 Task: Find a place to stay in Tangjiazhuang, China from 1st to 5th August for 4 guests, with a price range of ₹13,000 to ₹20,000, an entire place, 2 bedrooms, 3 beds, 2 bathrooms, and free cancellation.
Action: Mouse moved to (400, 75)
Screenshot: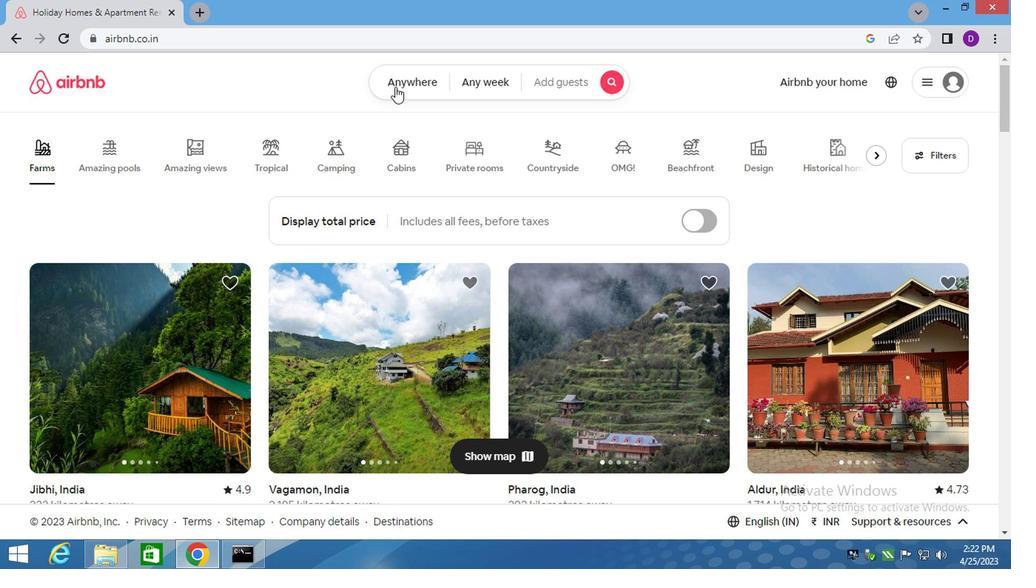
Action: Mouse pressed left at (400, 75)
Screenshot: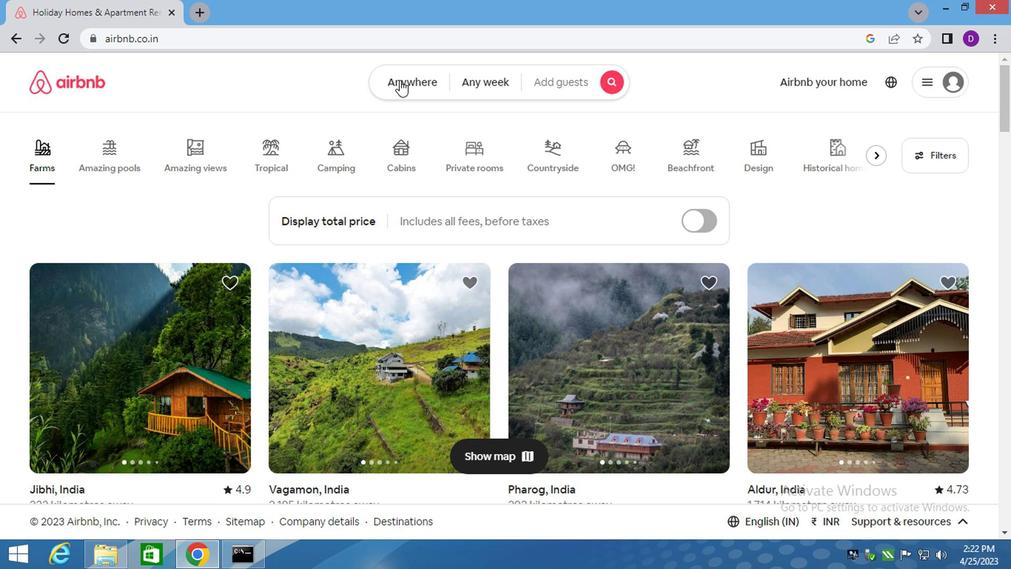 
Action: Mouse moved to (251, 144)
Screenshot: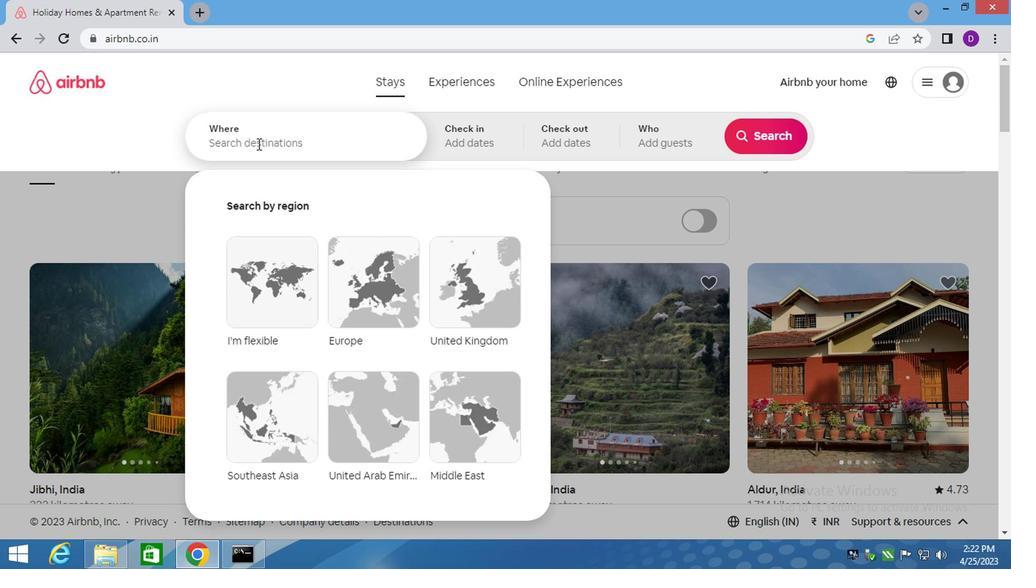 
Action: Mouse pressed left at (251, 144)
Screenshot: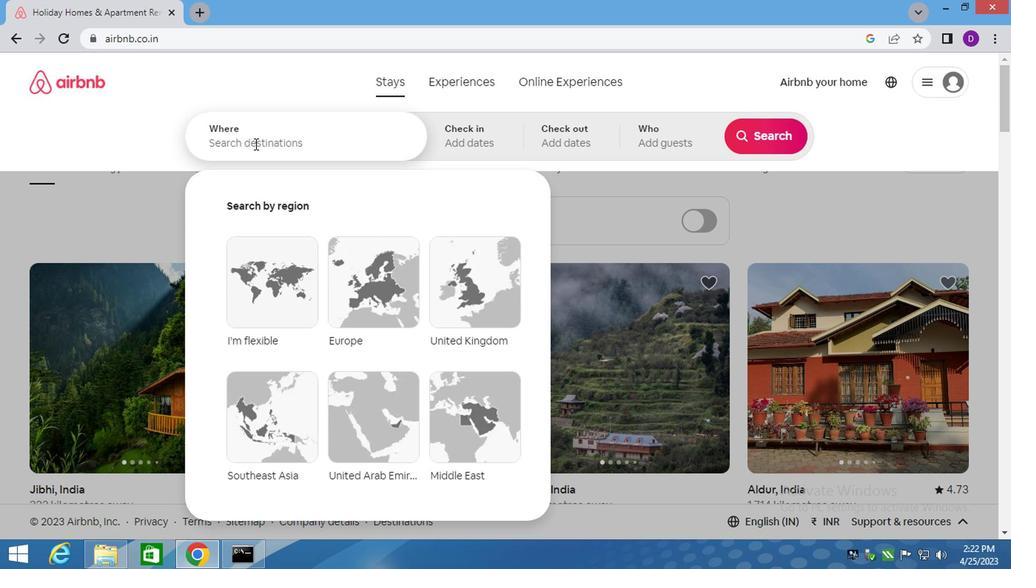
Action: Key pressed <Key.shift><Key.shift>TANGI<Key.backspace>JIAZHUANG,<Key.space><Key.shift>CHINA<Key.enter>
Screenshot: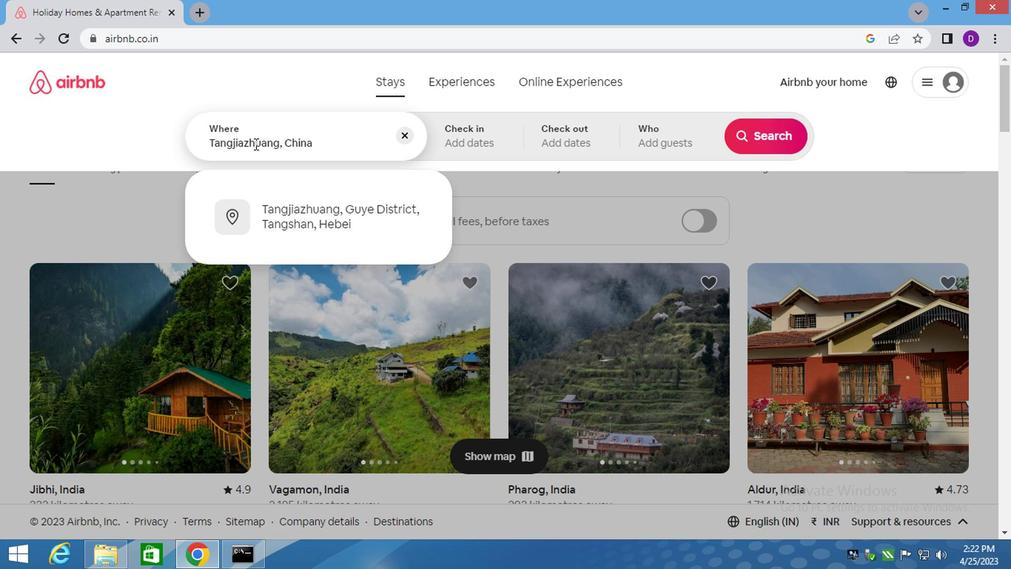 
Action: Mouse moved to (753, 261)
Screenshot: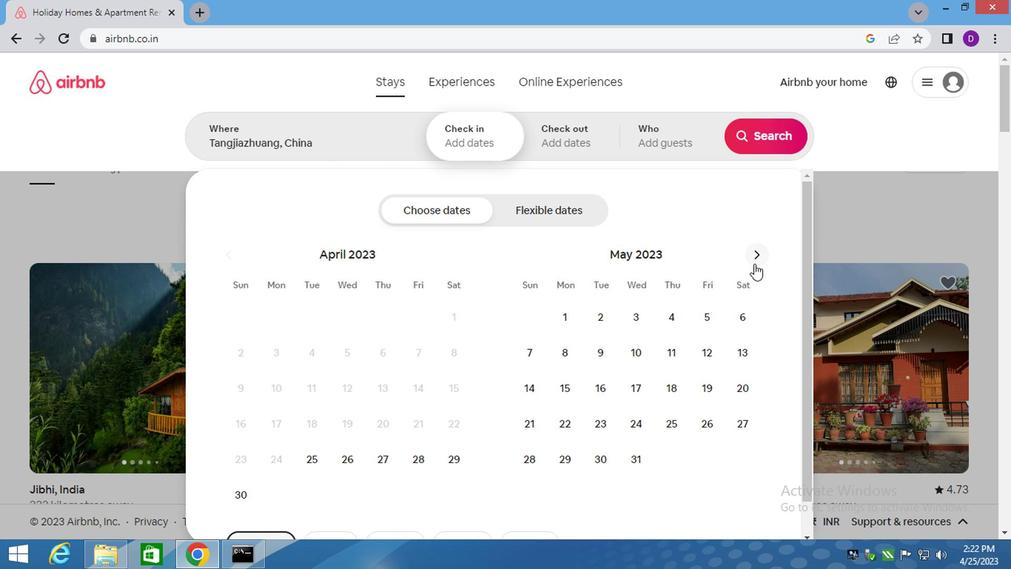 
Action: Mouse pressed left at (753, 261)
Screenshot: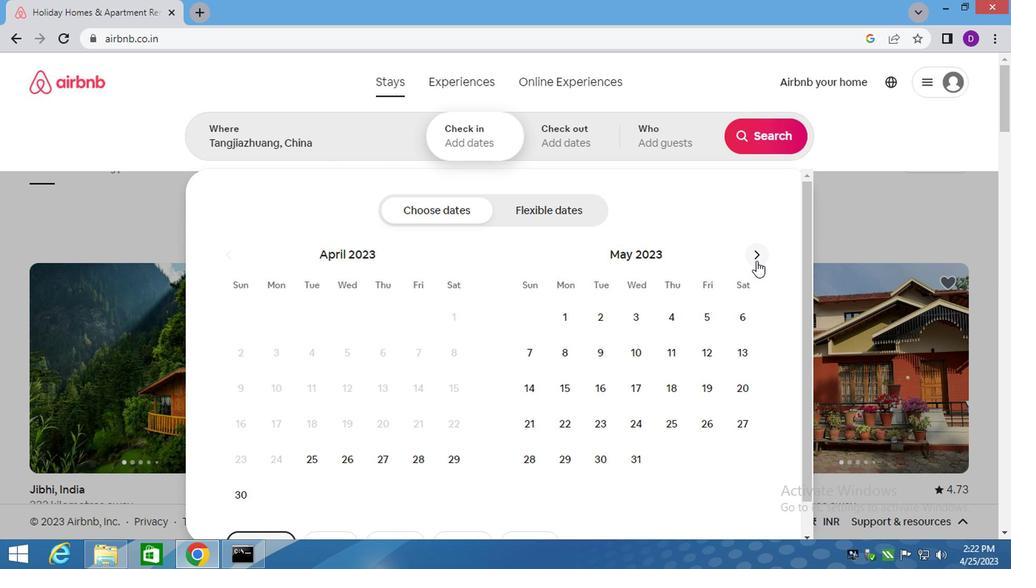 
Action: Mouse pressed left at (753, 261)
Screenshot: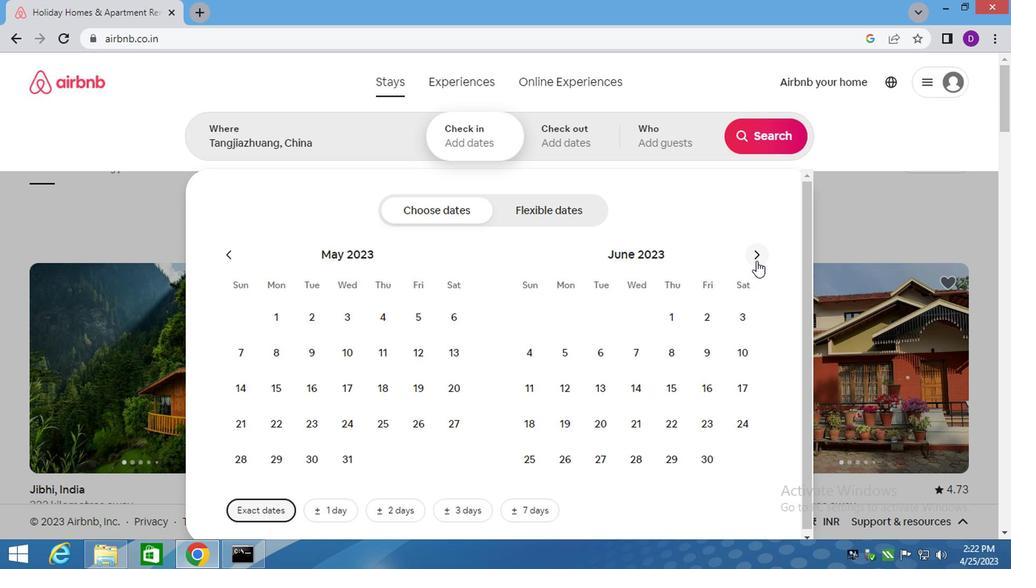 
Action: Mouse moved to (755, 261)
Screenshot: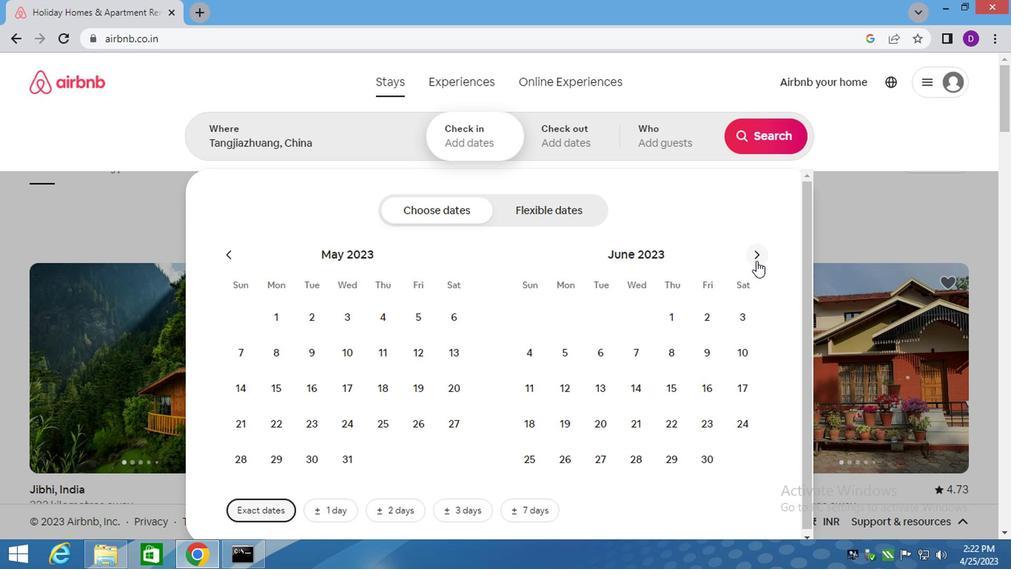 
Action: Mouse pressed left at (755, 261)
Screenshot: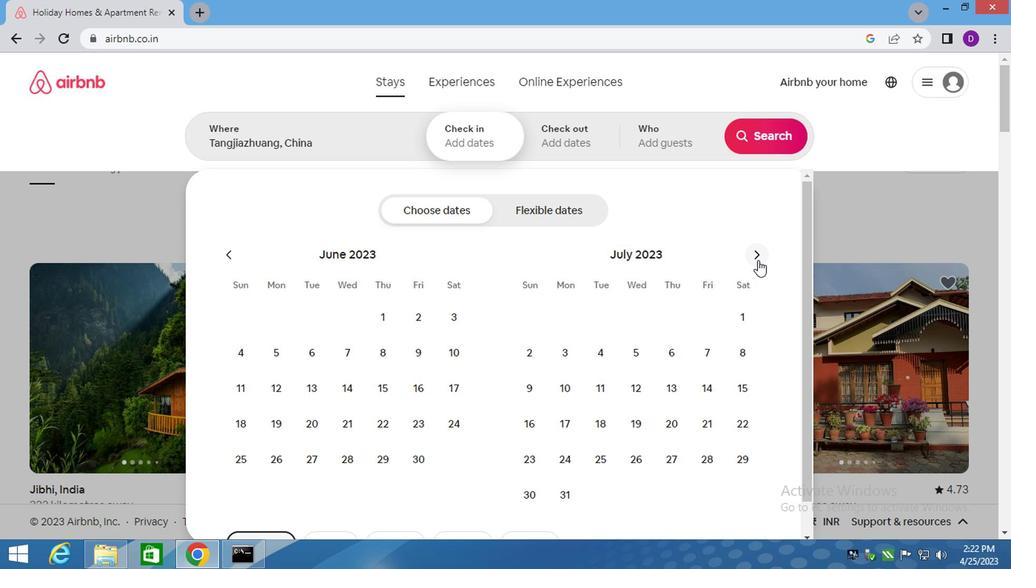 
Action: Mouse moved to (599, 321)
Screenshot: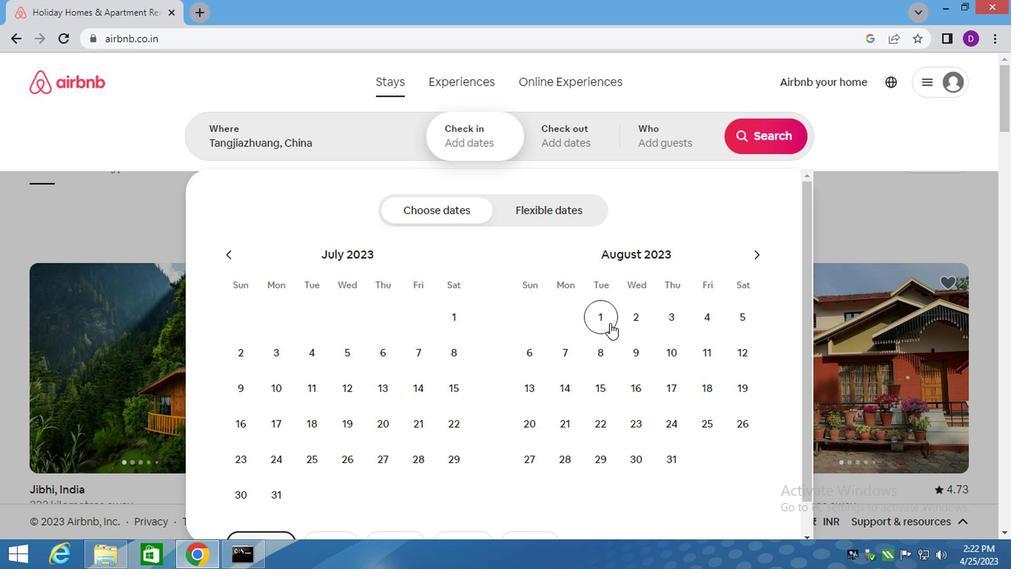 
Action: Mouse pressed left at (599, 321)
Screenshot: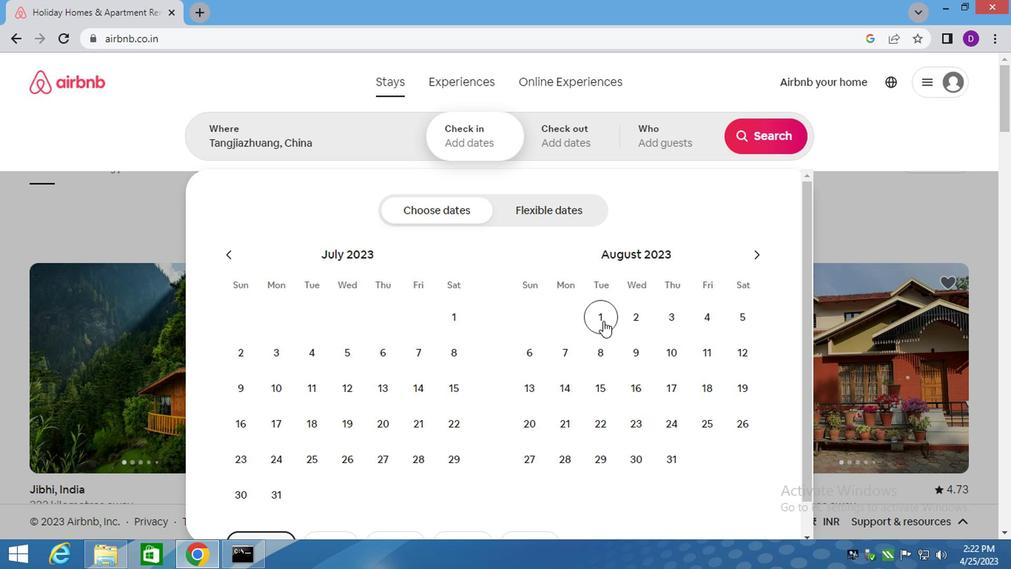 
Action: Mouse moved to (726, 323)
Screenshot: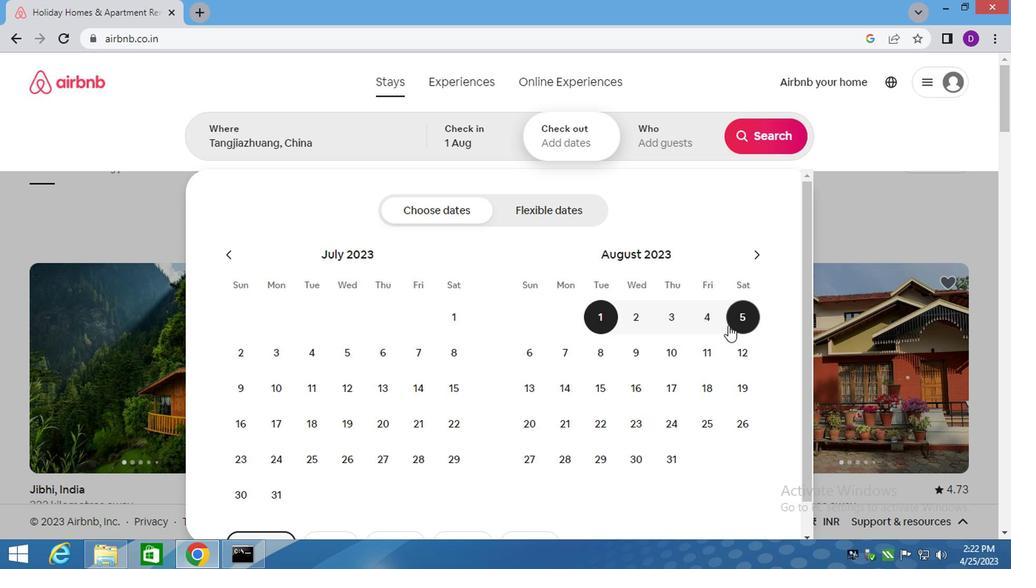 
Action: Mouse pressed left at (726, 323)
Screenshot: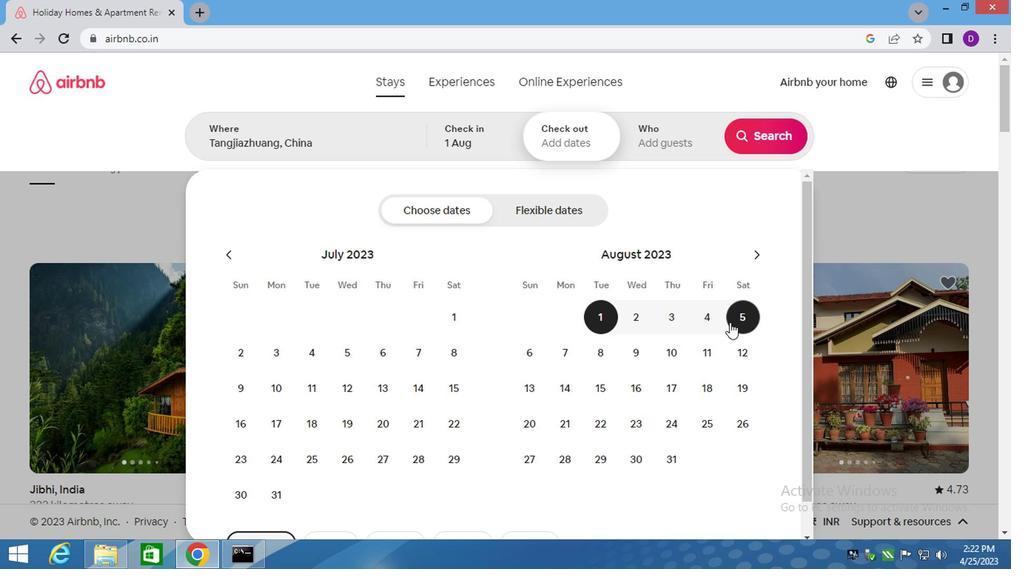 
Action: Mouse moved to (647, 152)
Screenshot: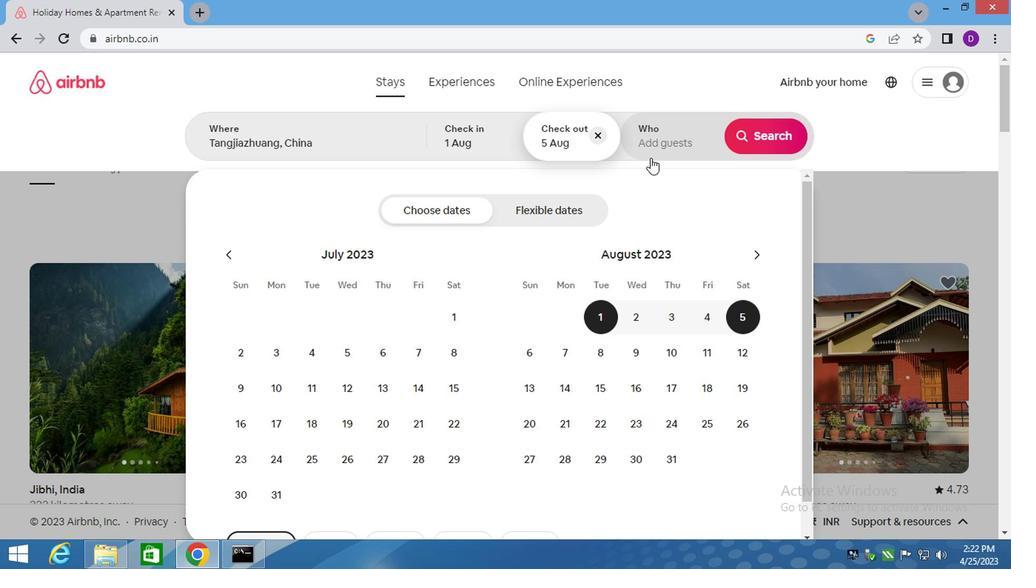 
Action: Mouse pressed left at (647, 152)
Screenshot: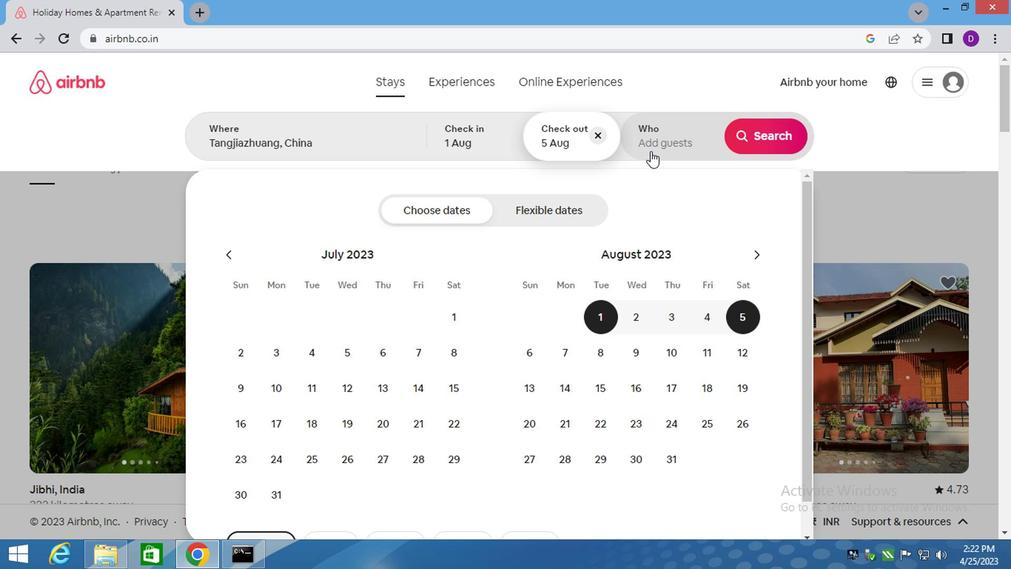 
Action: Mouse moved to (766, 217)
Screenshot: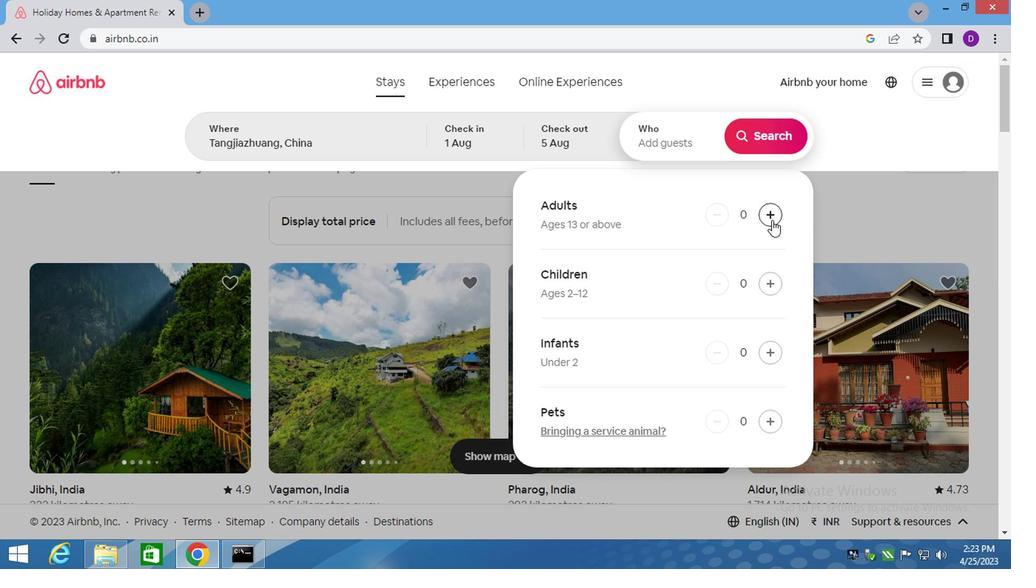 
Action: Mouse pressed left at (766, 217)
Screenshot: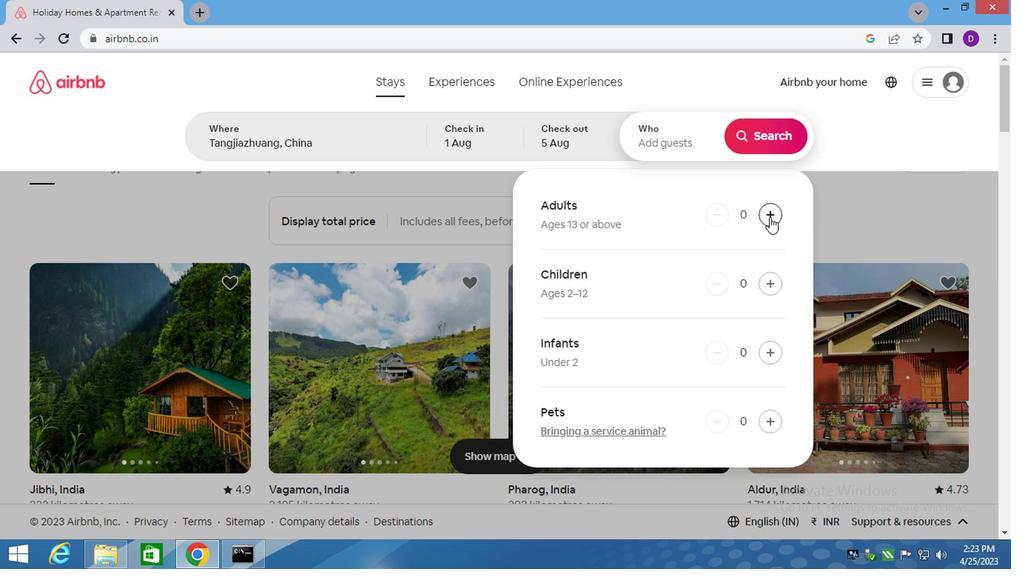 
Action: Mouse pressed left at (766, 217)
Screenshot: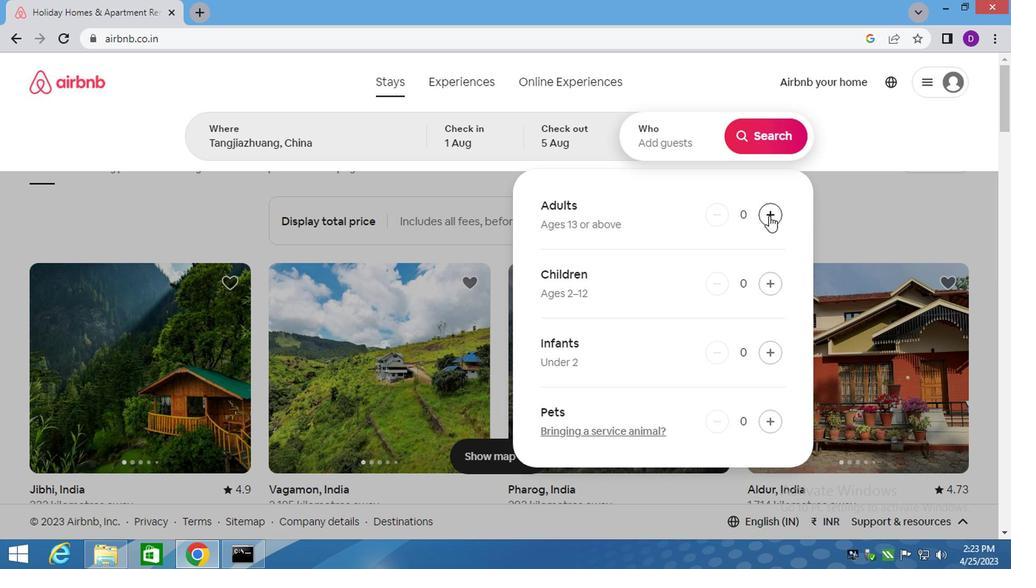 
Action: Mouse pressed left at (766, 217)
Screenshot: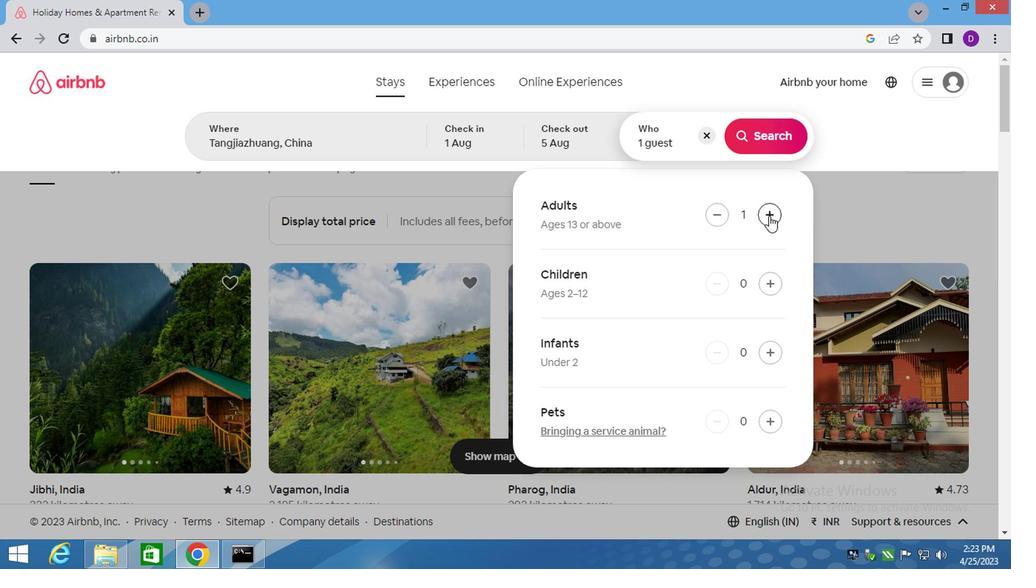 
Action: Mouse moved to (766, 281)
Screenshot: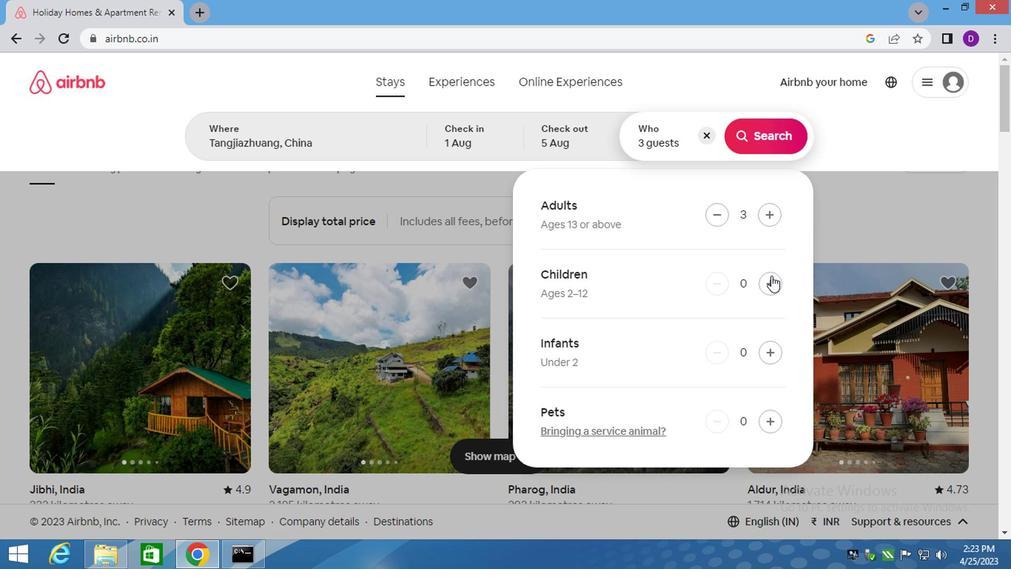 
Action: Mouse pressed left at (766, 281)
Screenshot: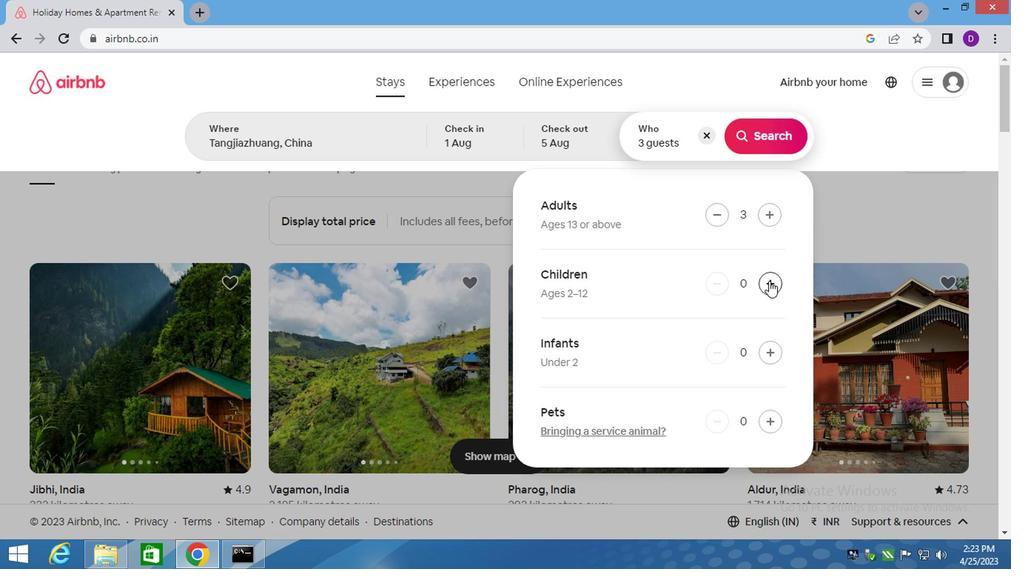 
Action: Mouse moved to (767, 145)
Screenshot: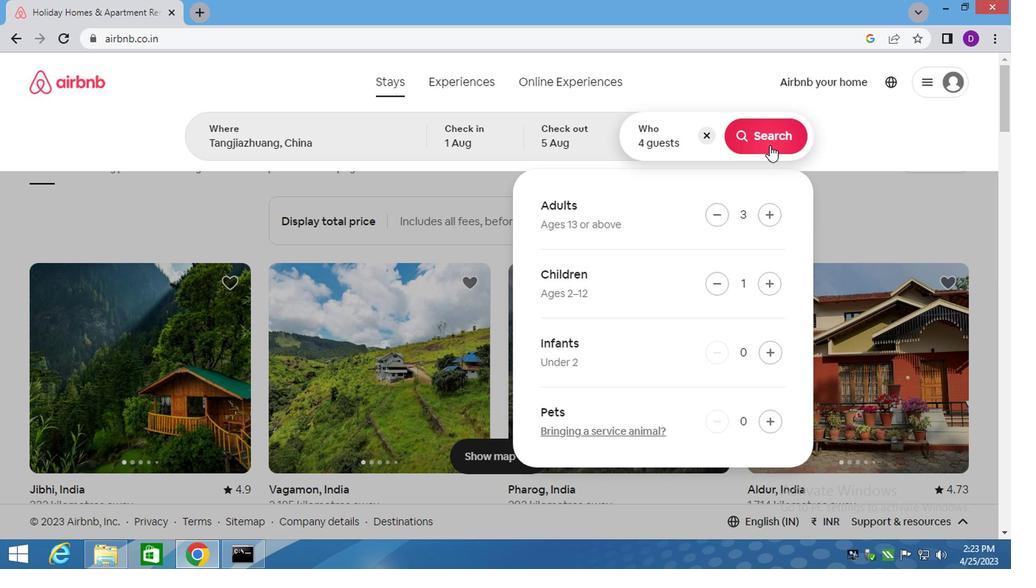 
Action: Mouse pressed left at (767, 145)
Screenshot: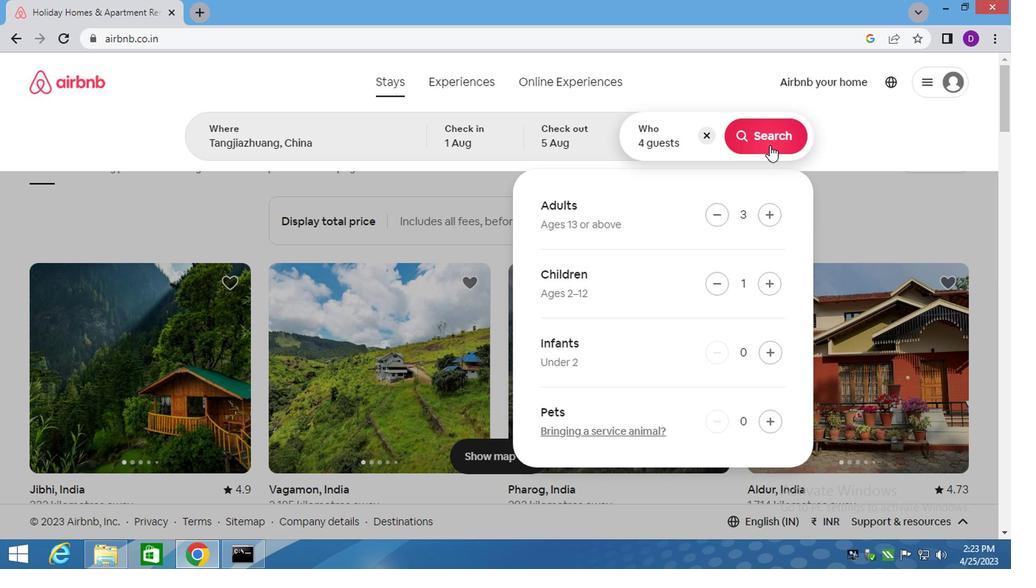
Action: Mouse moved to (924, 140)
Screenshot: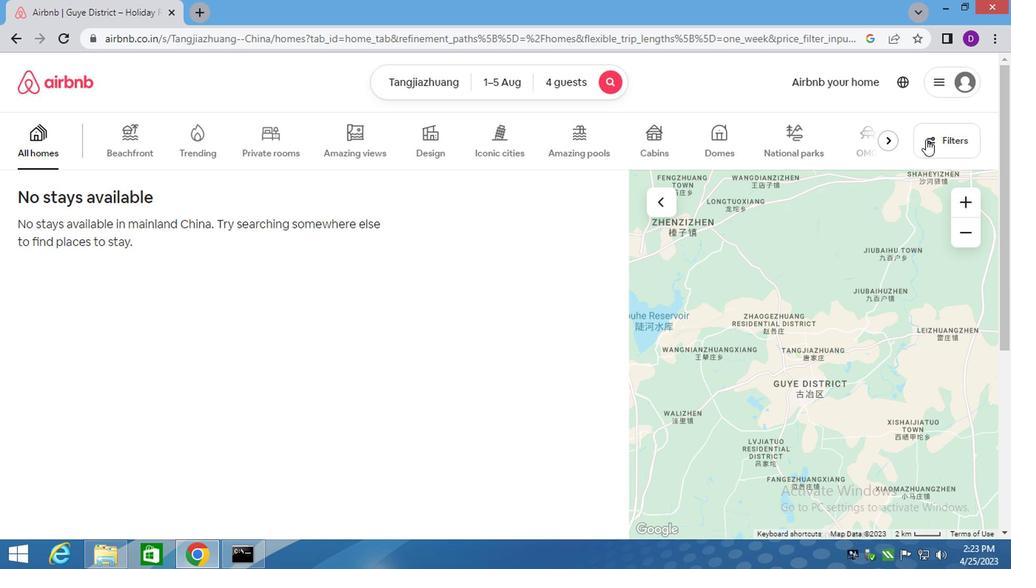 
Action: Mouse pressed left at (924, 140)
Screenshot: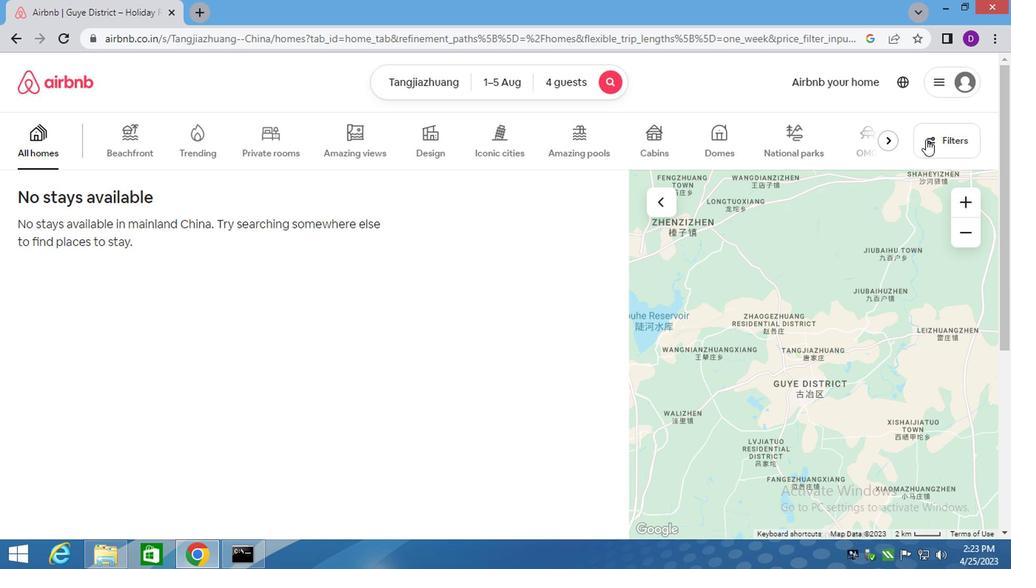 
Action: Mouse moved to (323, 237)
Screenshot: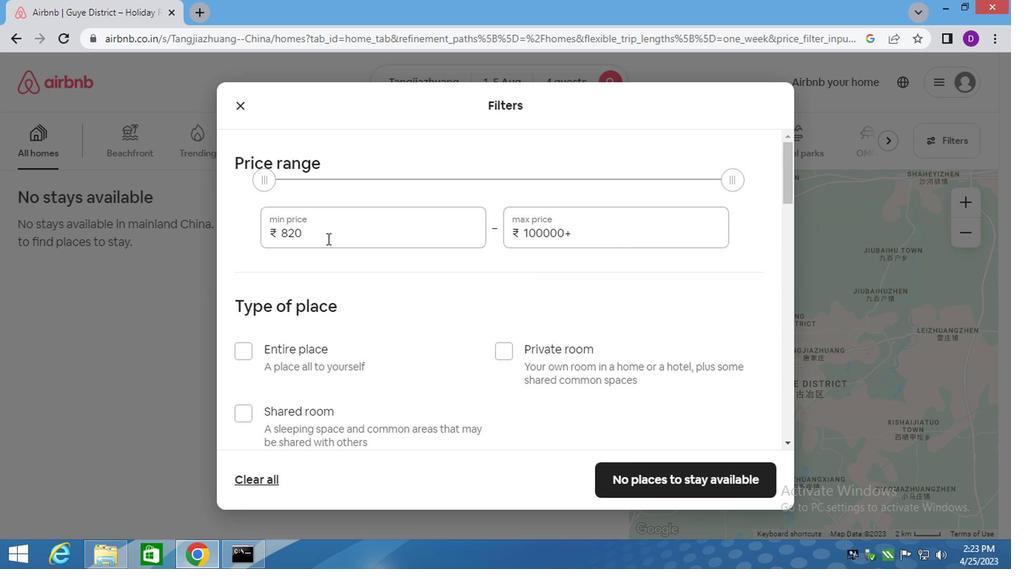 
Action: Mouse pressed left at (323, 237)
Screenshot: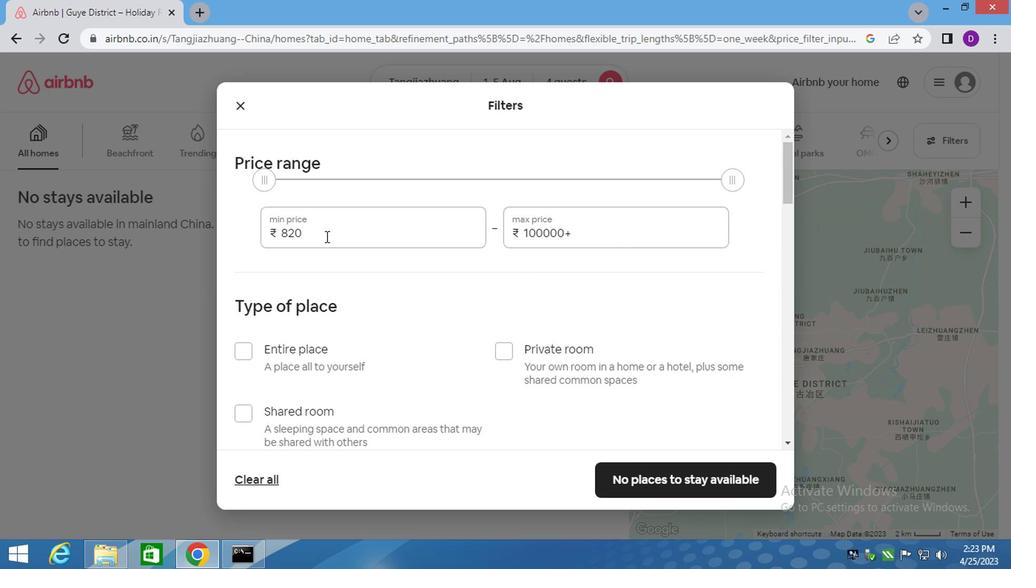 
Action: Mouse pressed left at (323, 237)
Screenshot: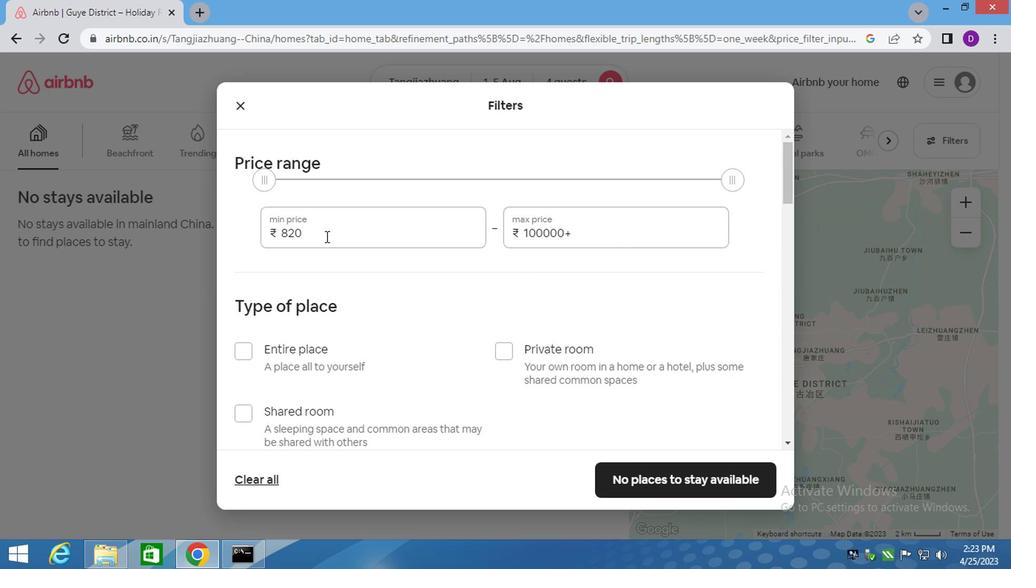 
Action: Key pressed 13000<Key.tab>2<Key.backspace><Key.backspace><Key.backspace><Key.backspace><Key.backspace><Key.backspace><Key.backspace><Key.backspace><Key.backspace><Key.backspace><Key.backspace><Key.backspace><Key.backspace><Key.backspace>20000
Screenshot: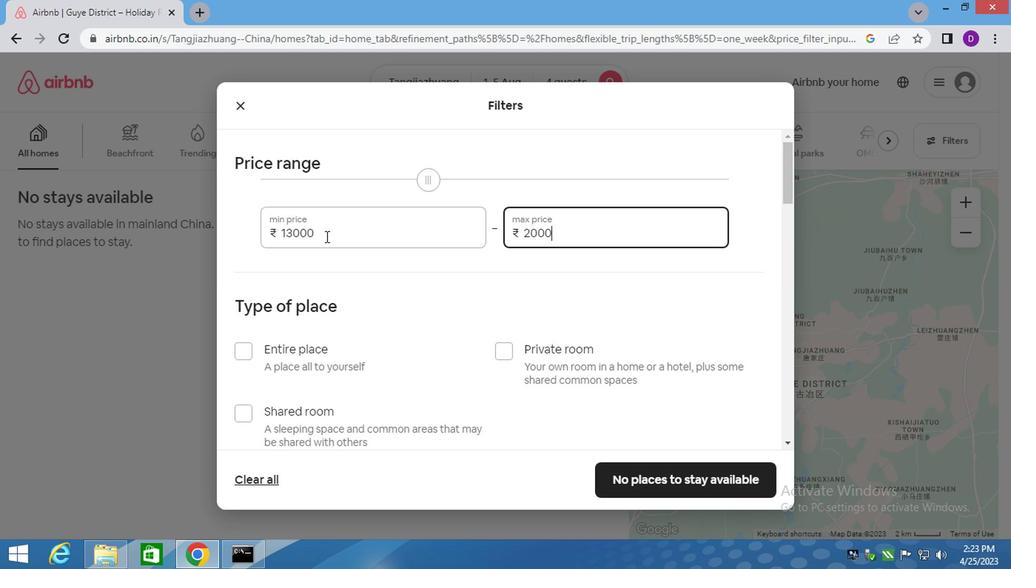 
Action: Mouse moved to (237, 353)
Screenshot: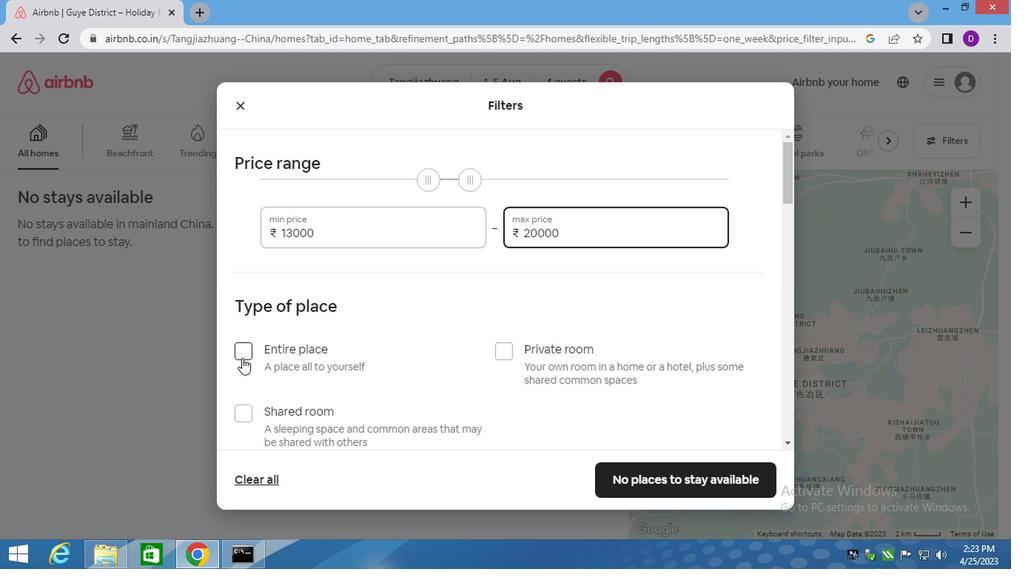 
Action: Mouse pressed left at (237, 353)
Screenshot: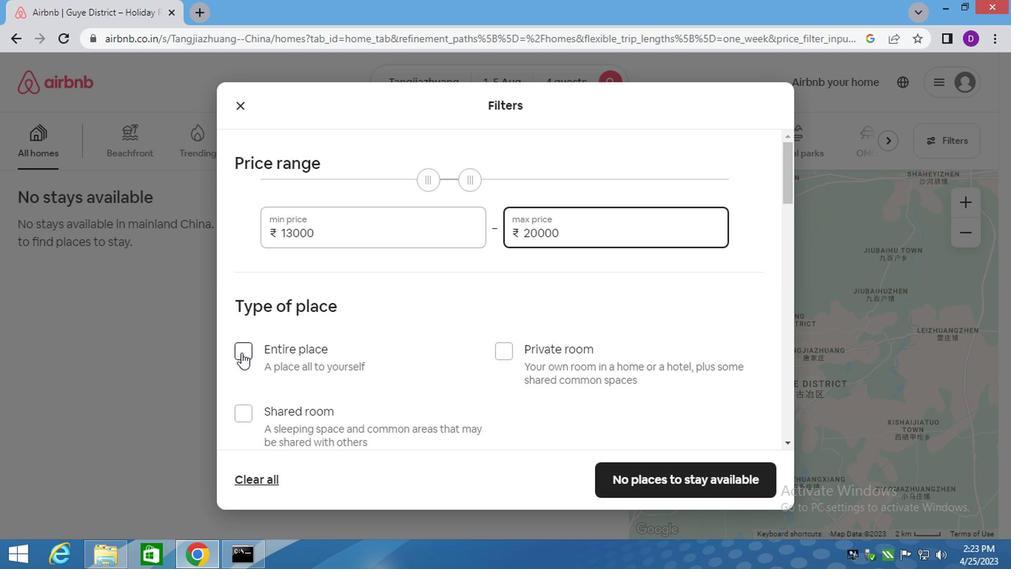 
Action: Mouse moved to (385, 396)
Screenshot: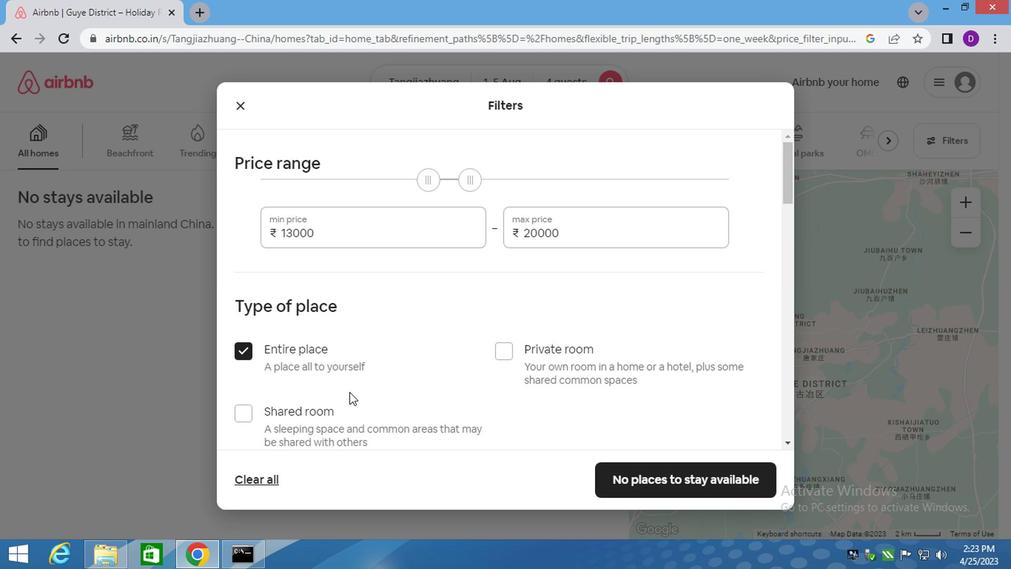 
Action: Mouse scrolled (385, 395) with delta (0, -1)
Screenshot: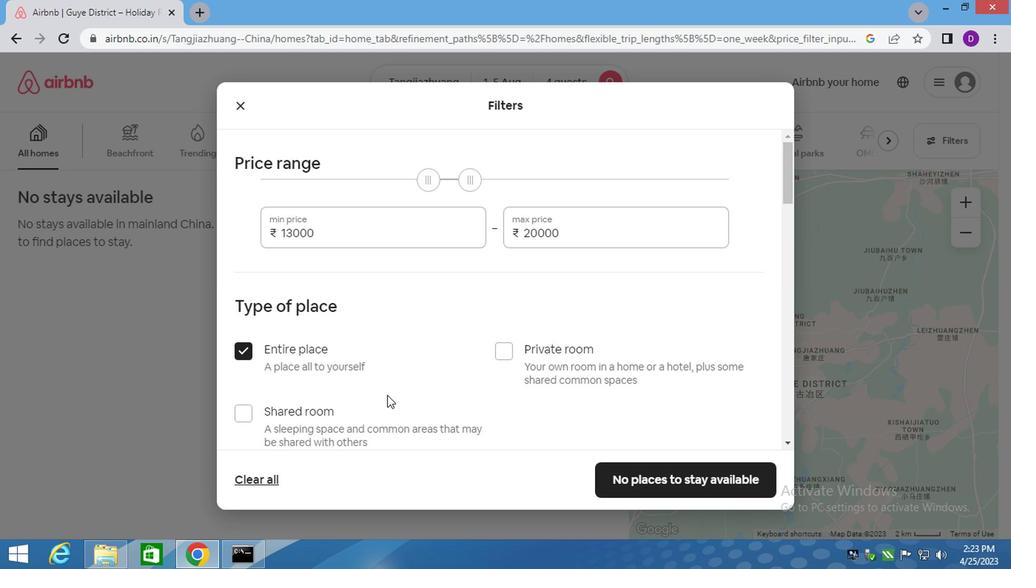 
Action: Mouse moved to (384, 376)
Screenshot: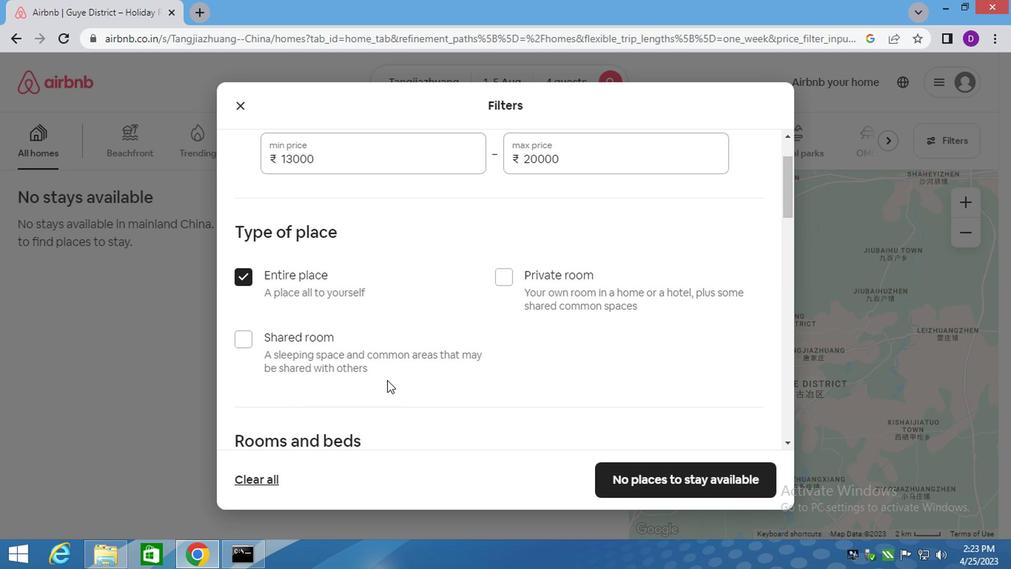 
Action: Mouse scrolled (384, 375) with delta (0, 0)
Screenshot: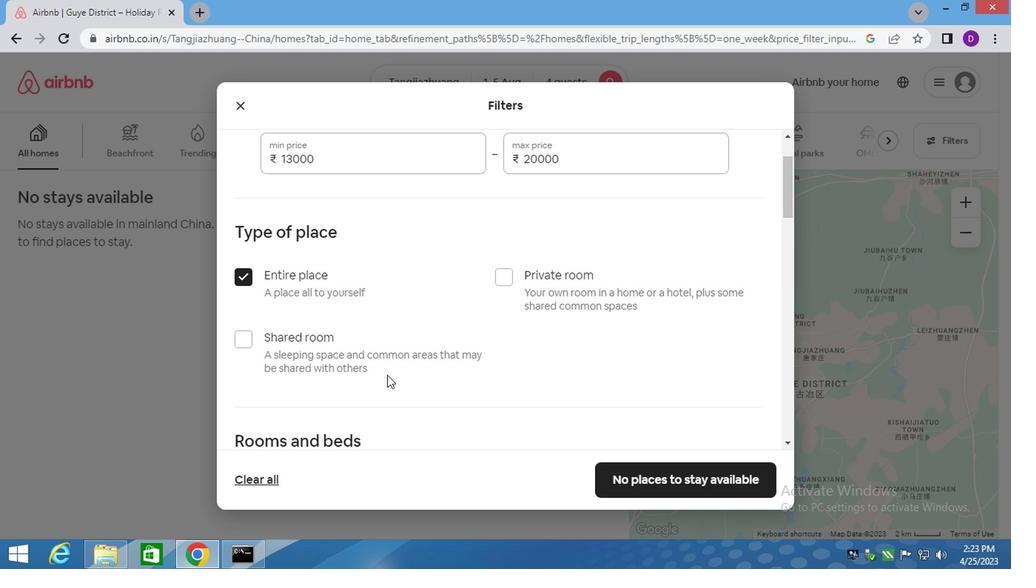 
Action: Mouse scrolled (384, 375) with delta (0, 0)
Screenshot: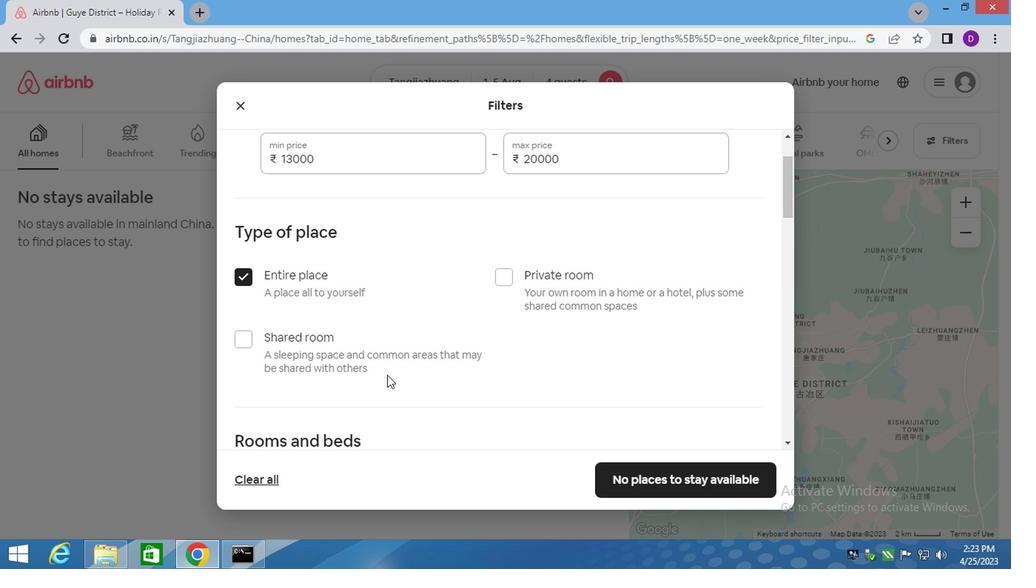 
Action: Mouse moved to (383, 374)
Screenshot: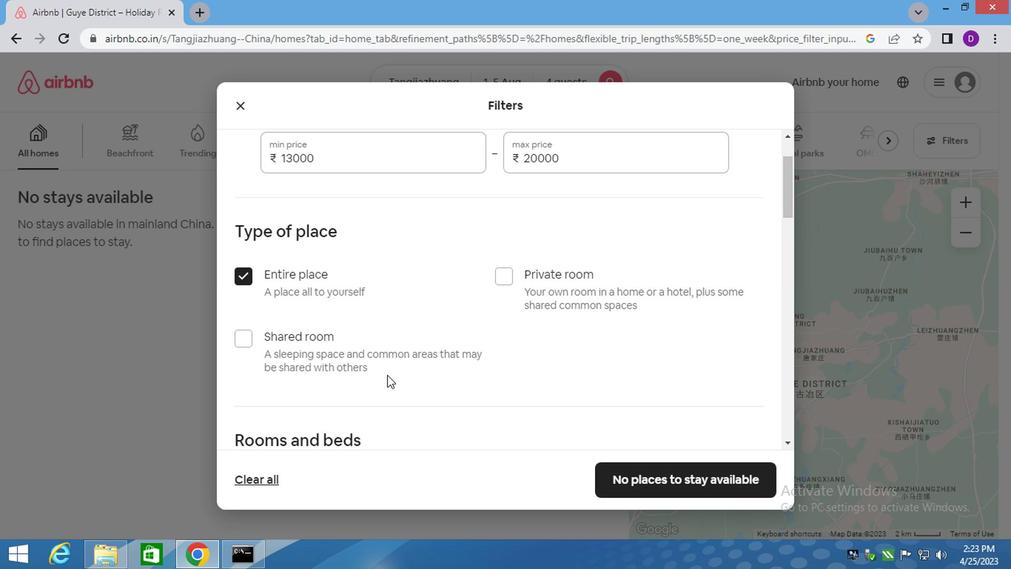 
Action: Mouse scrolled (383, 374) with delta (0, 0)
Screenshot: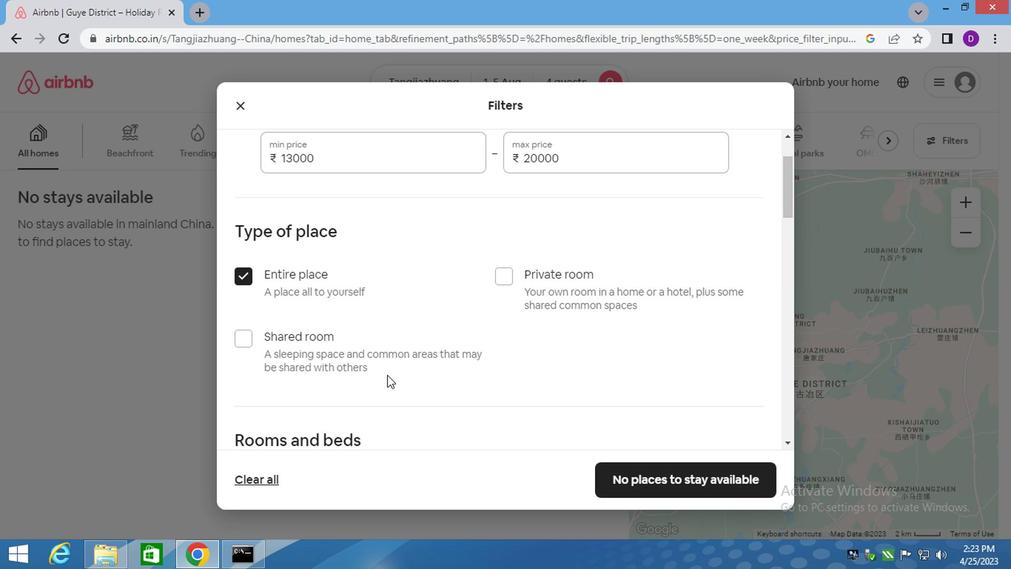 
Action: Mouse moved to (364, 292)
Screenshot: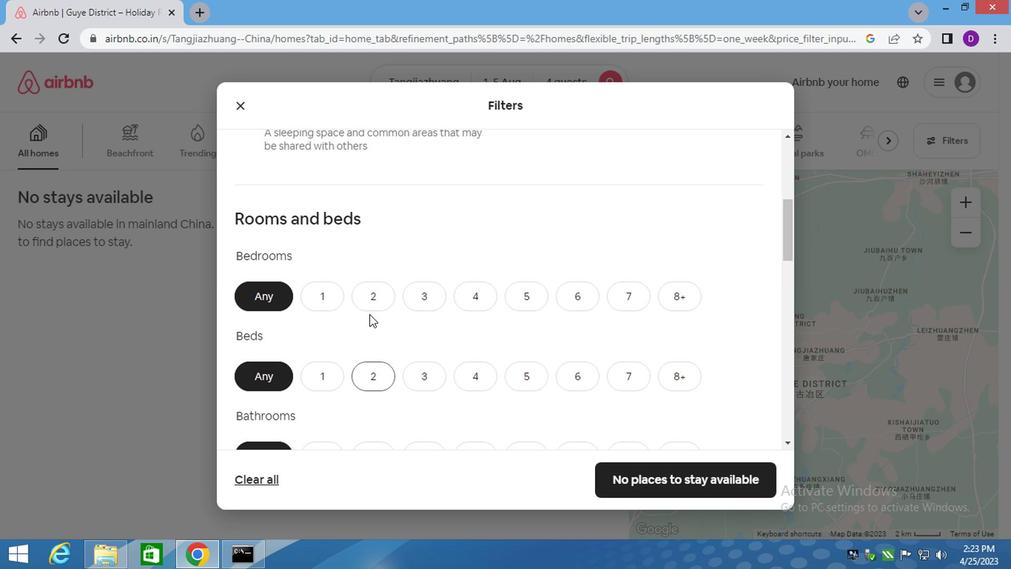 
Action: Mouse pressed left at (364, 292)
Screenshot: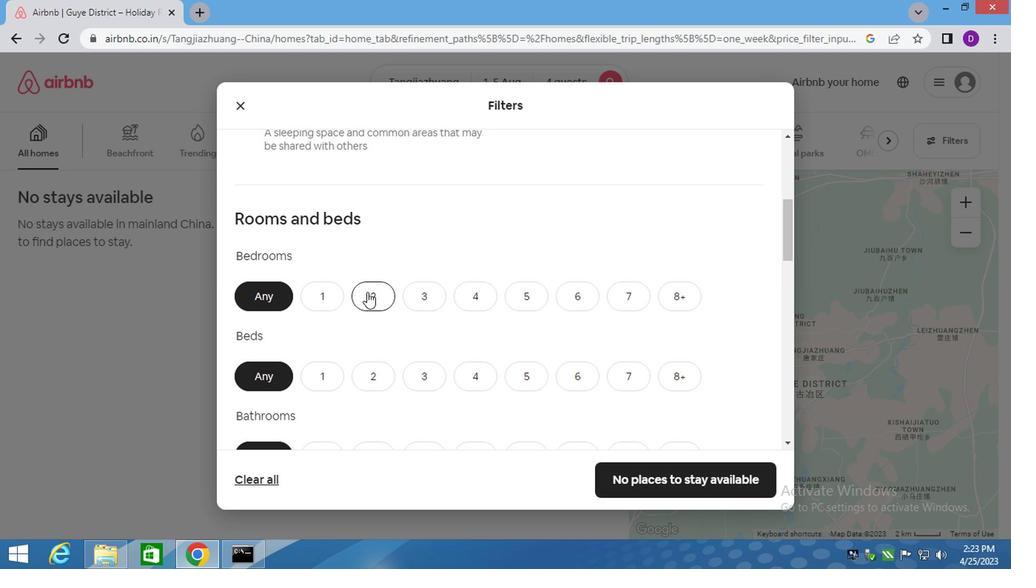 
Action: Mouse moved to (370, 301)
Screenshot: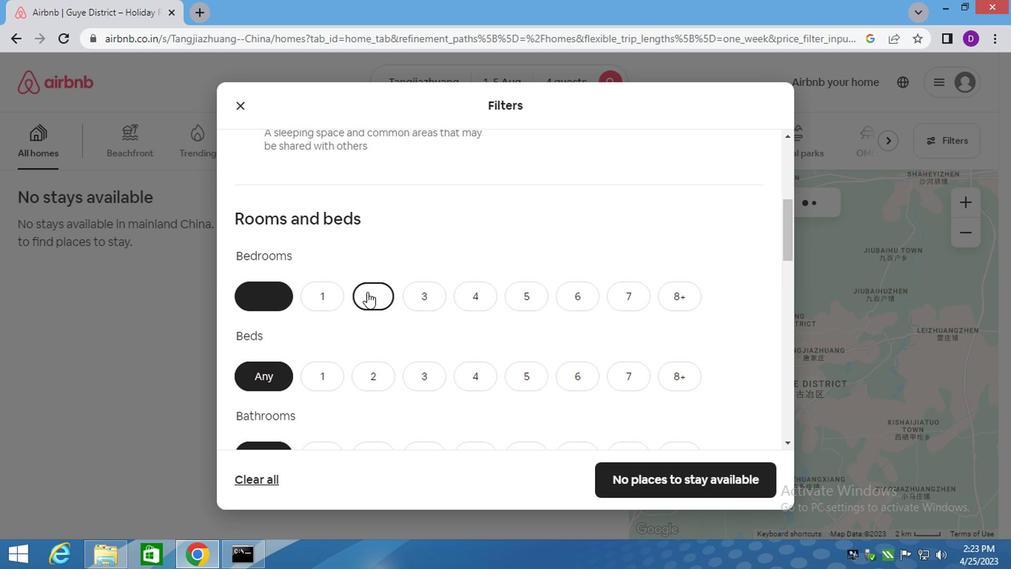 
Action: Mouse scrolled (368, 299) with delta (0, 0)
Screenshot: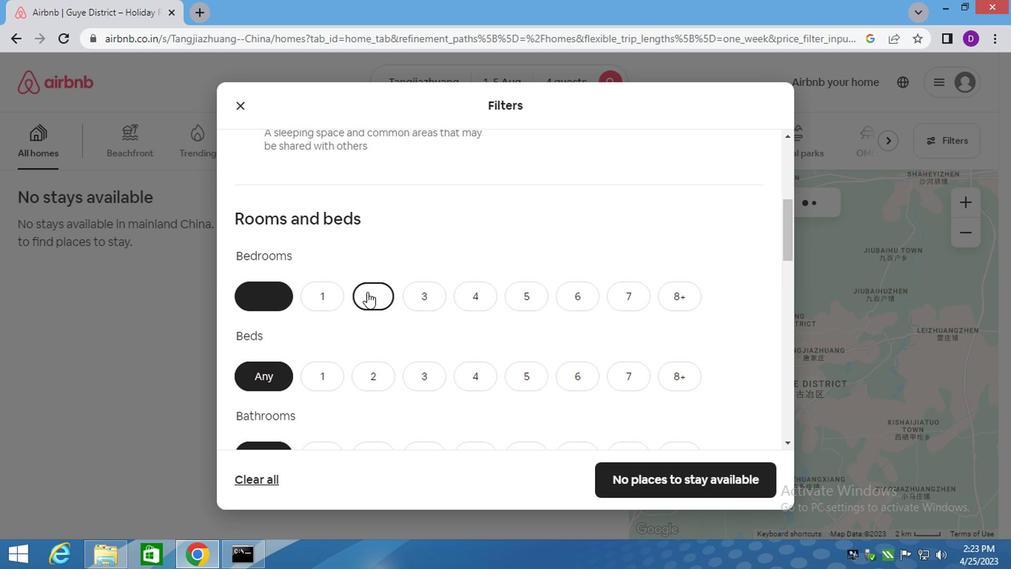 
Action: Mouse moved to (427, 303)
Screenshot: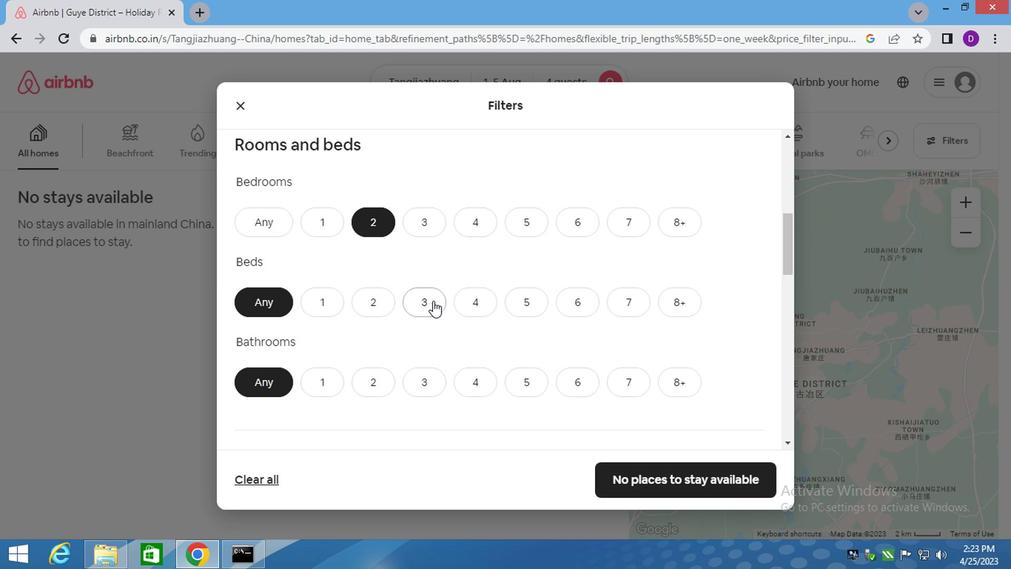 
Action: Mouse pressed left at (427, 303)
Screenshot: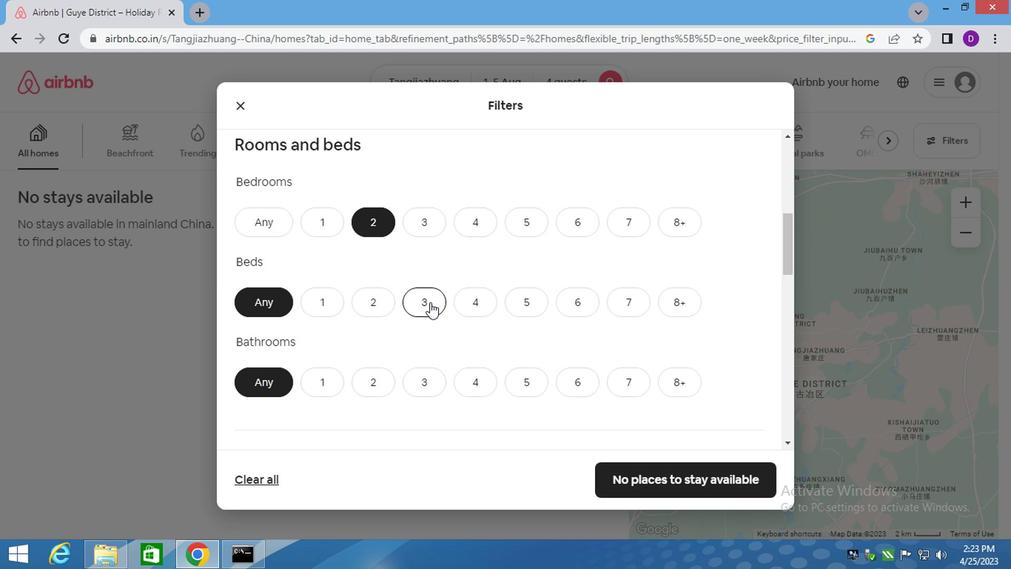 
Action: Mouse moved to (362, 378)
Screenshot: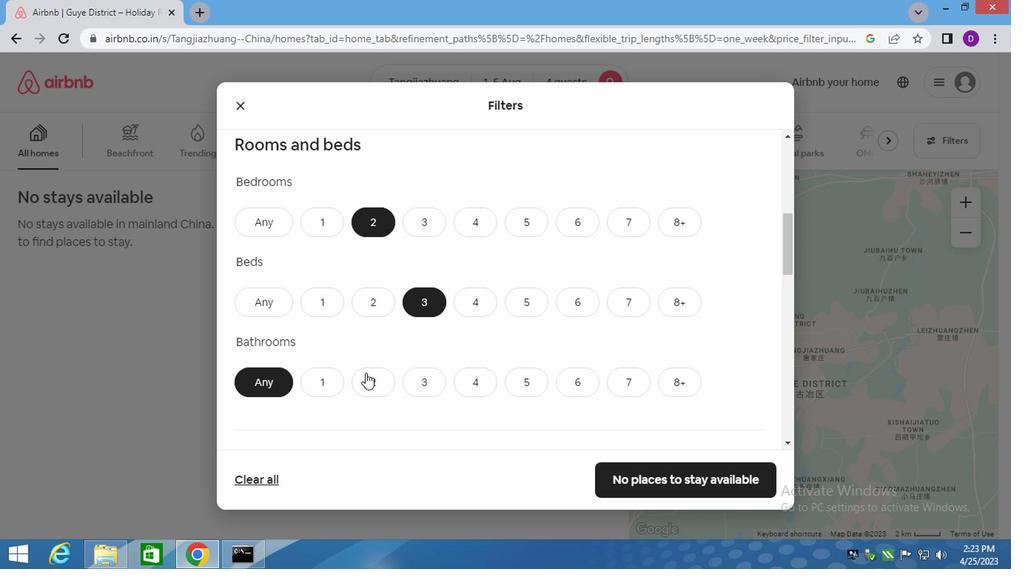 
Action: Mouse pressed left at (362, 378)
Screenshot: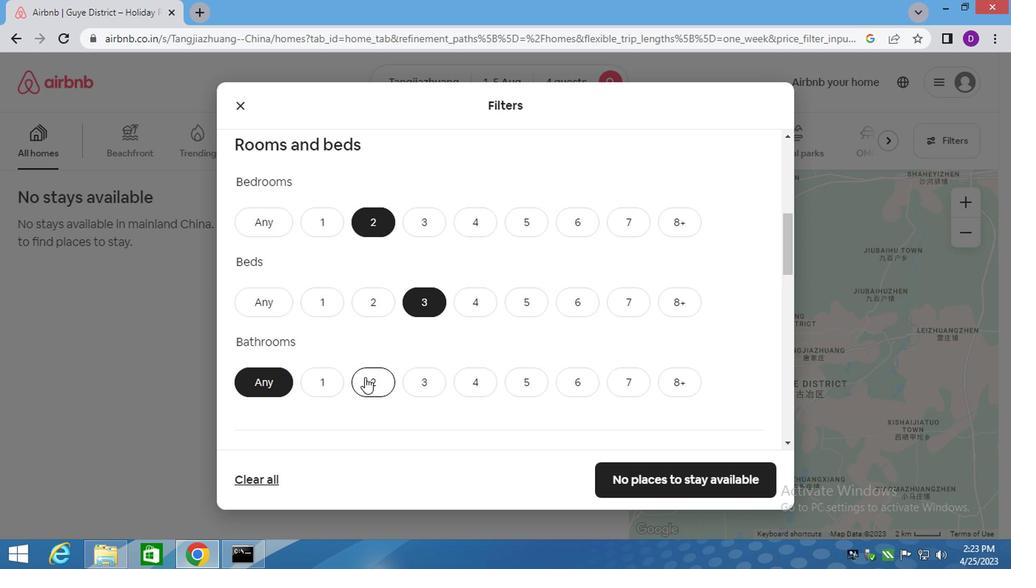 
Action: Mouse moved to (362, 377)
Screenshot: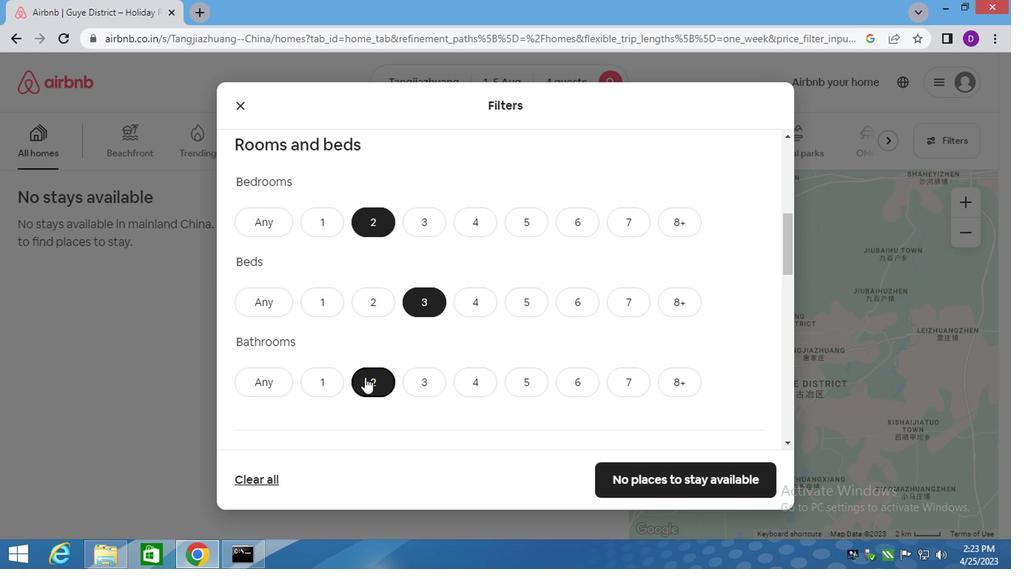 
Action: Mouse scrolled (362, 376) with delta (0, -1)
Screenshot: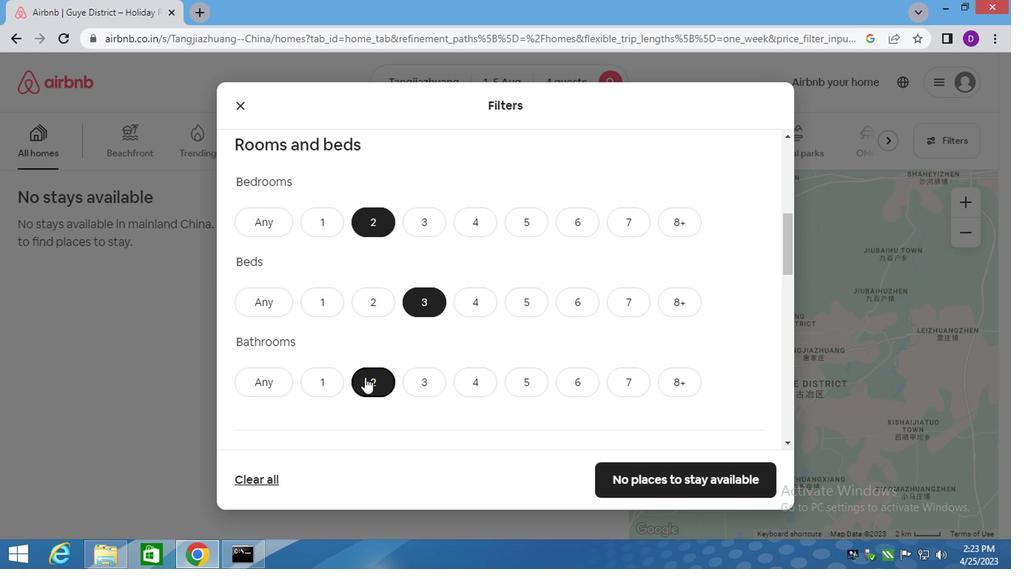 
Action: Mouse moved to (363, 378)
Screenshot: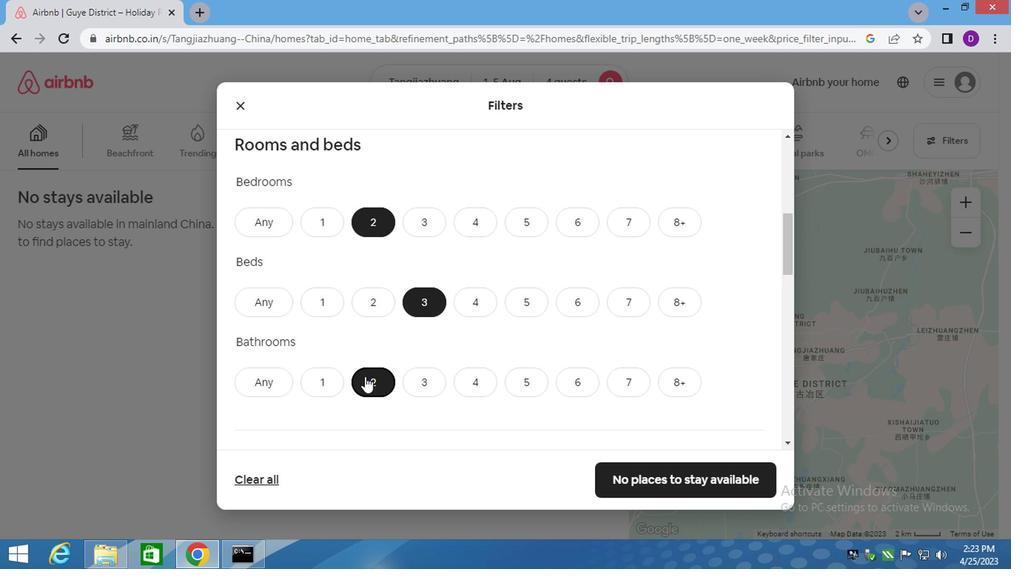 
Action: Mouse scrolled (363, 377) with delta (0, 0)
Screenshot: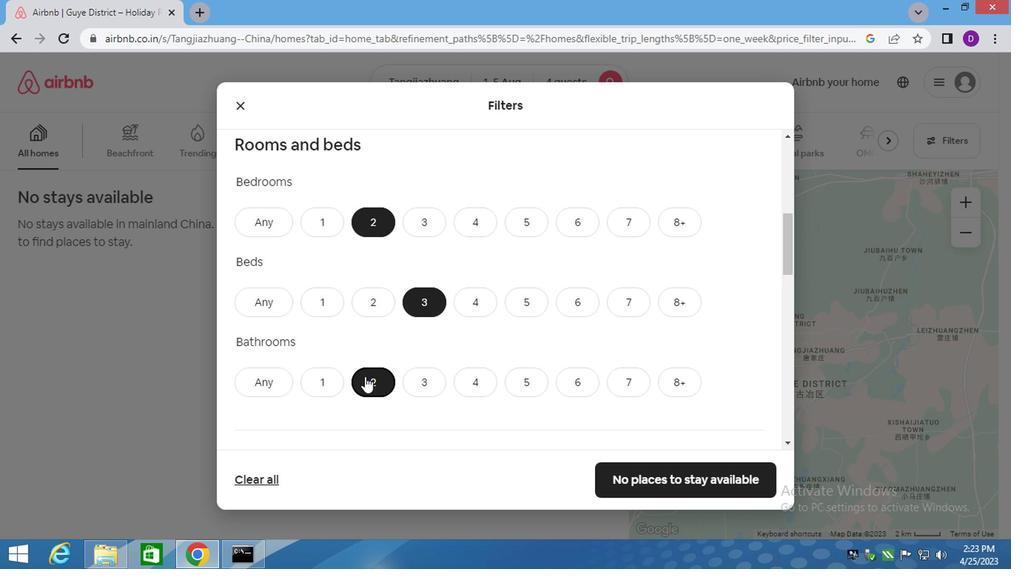 
Action: Mouse moved to (363, 378)
Screenshot: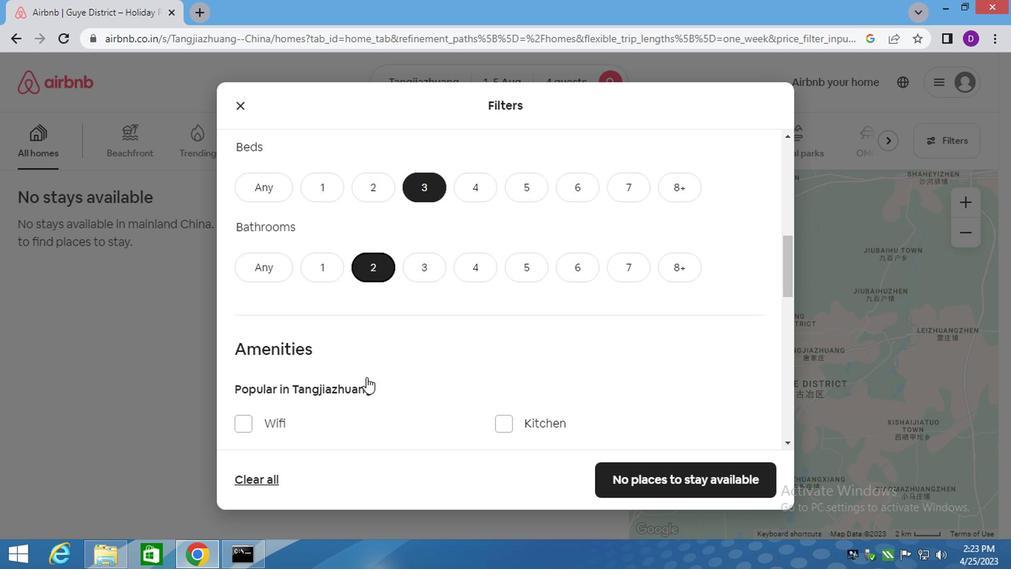 
Action: Mouse scrolled (363, 377) with delta (0, 0)
Screenshot: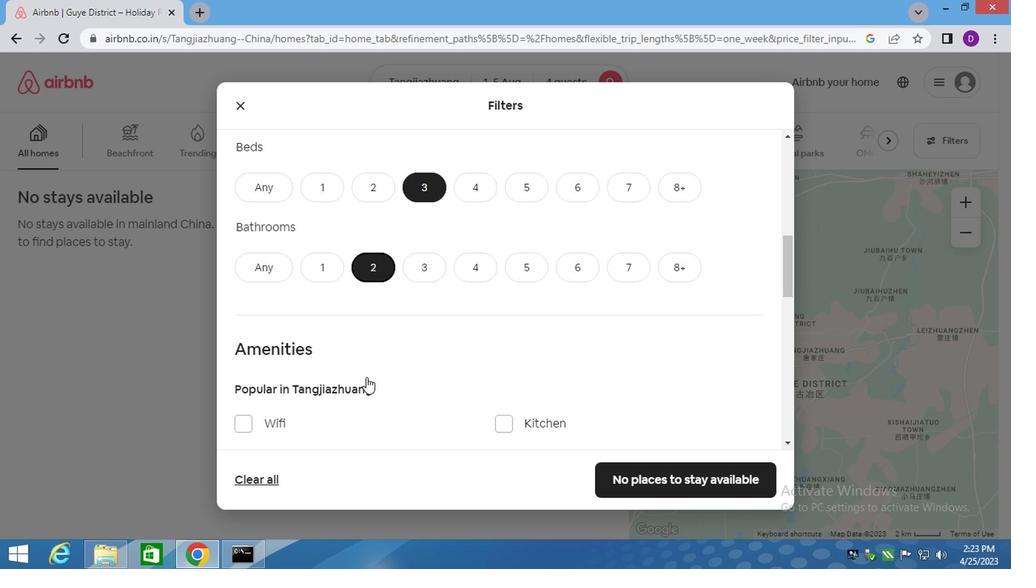 
Action: Mouse moved to (402, 367)
Screenshot: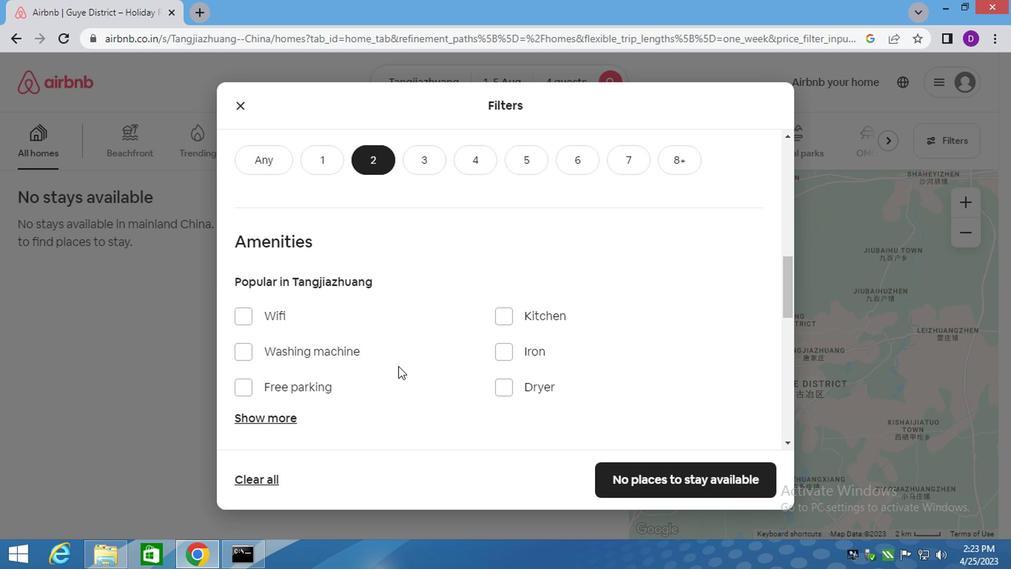 
Action: Mouse scrolled (402, 366) with delta (0, 0)
Screenshot: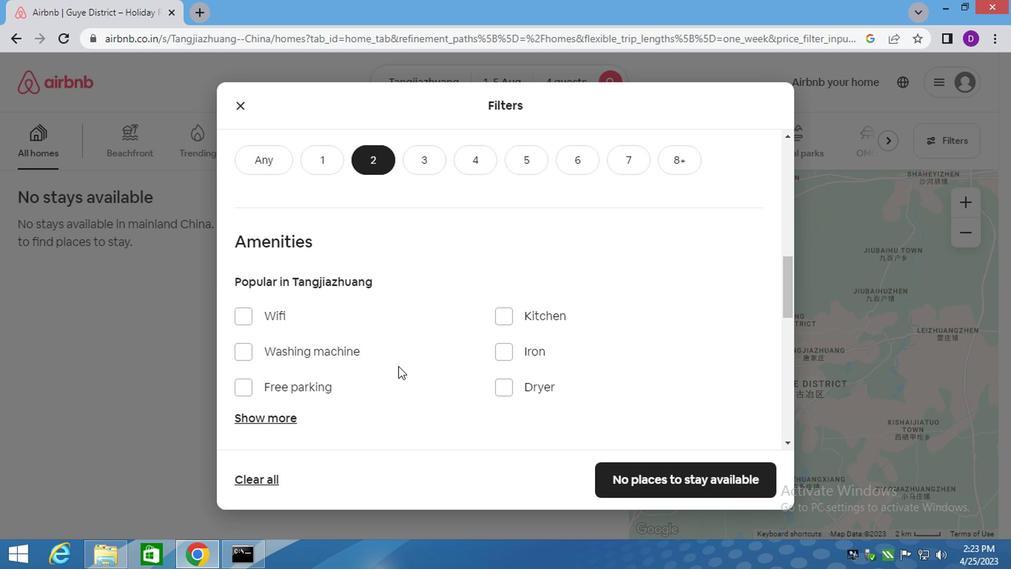 
Action: Mouse moved to (414, 366)
Screenshot: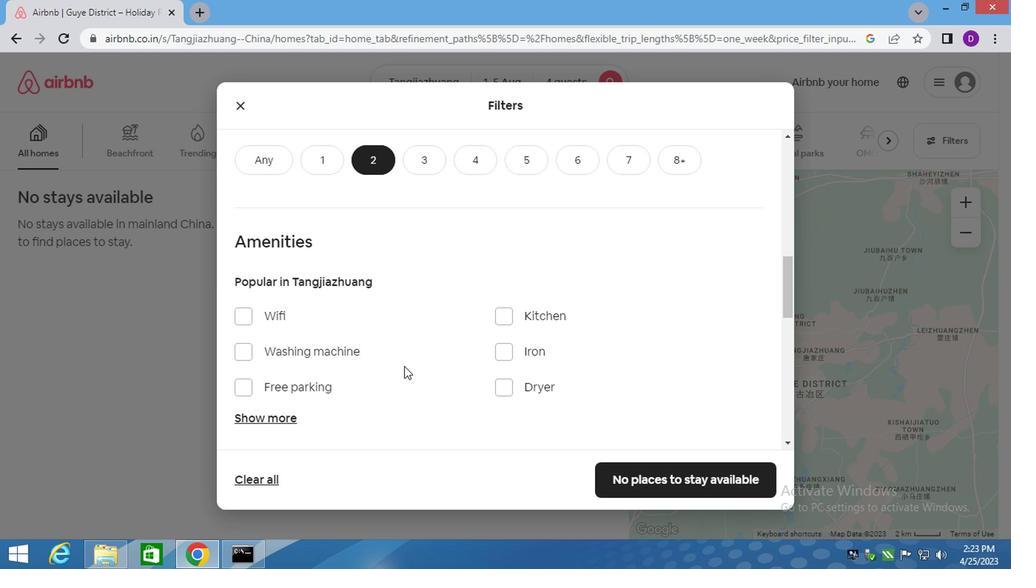 
Action: Mouse scrolled (414, 365) with delta (0, -1)
Screenshot: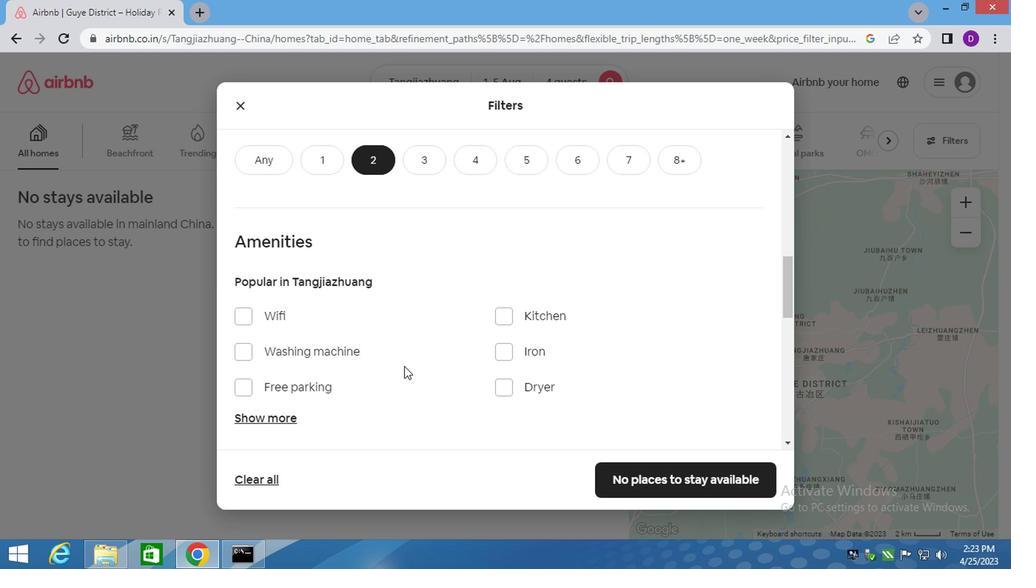 
Action: Mouse moved to (416, 364)
Screenshot: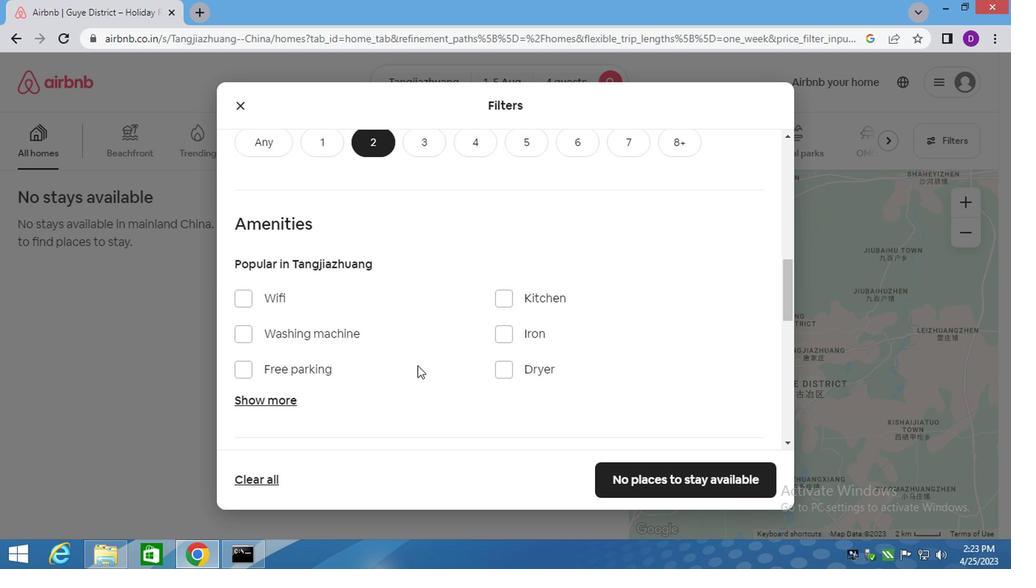 
Action: Mouse scrolled (416, 364) with delta (0, -1)
Screenshot: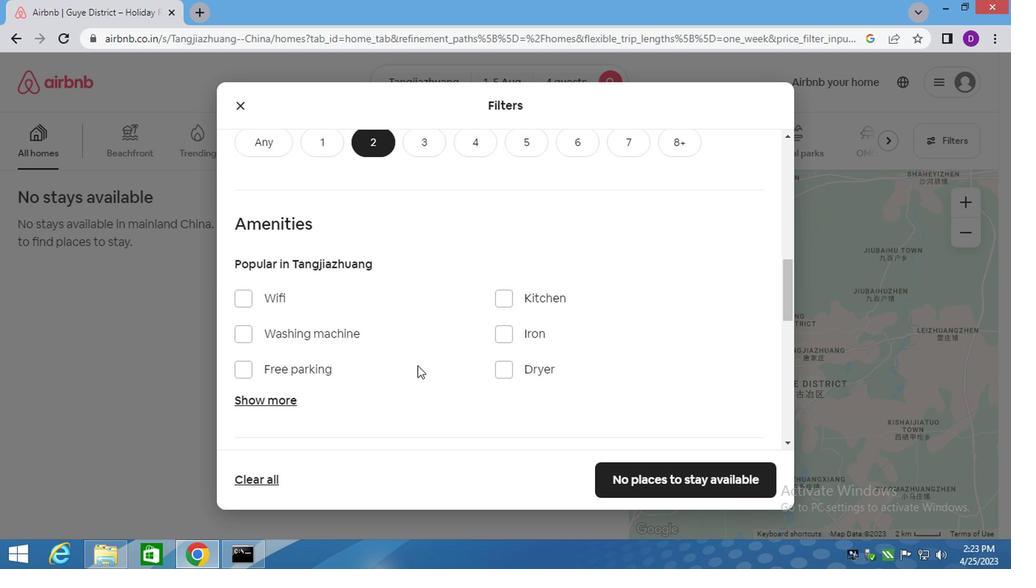 
Action: Mouse moved to (730, 369)
Screenshot: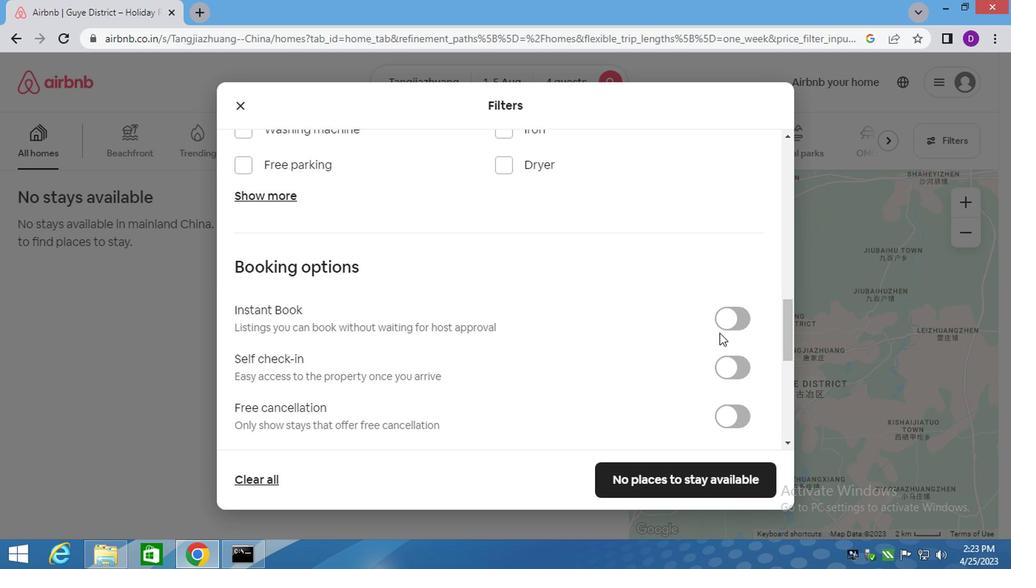 
Action: Mouse pressed left at (730, 369)
Screenshot: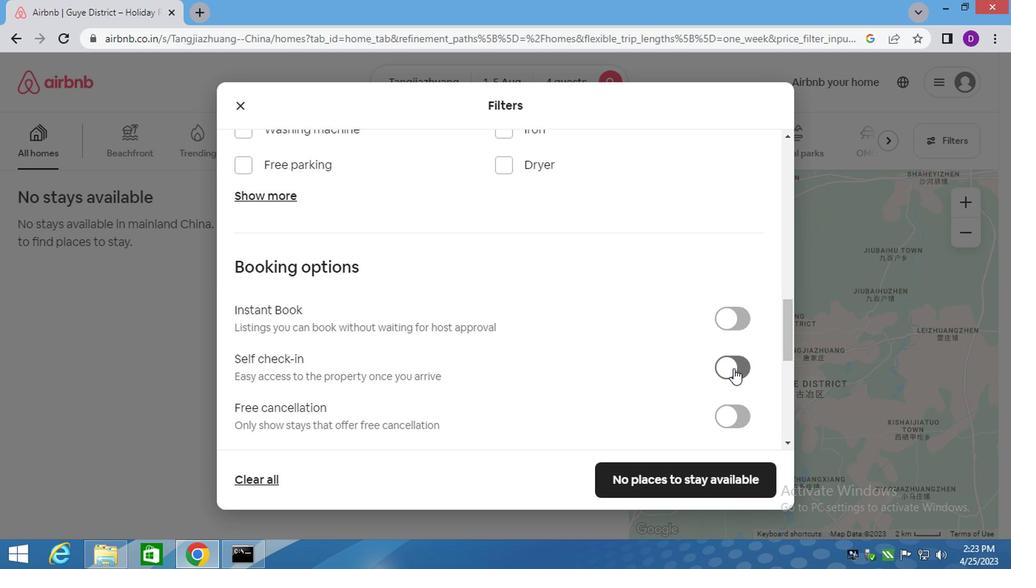 
Action: Mouse moved to (496, 339)
Screenshot: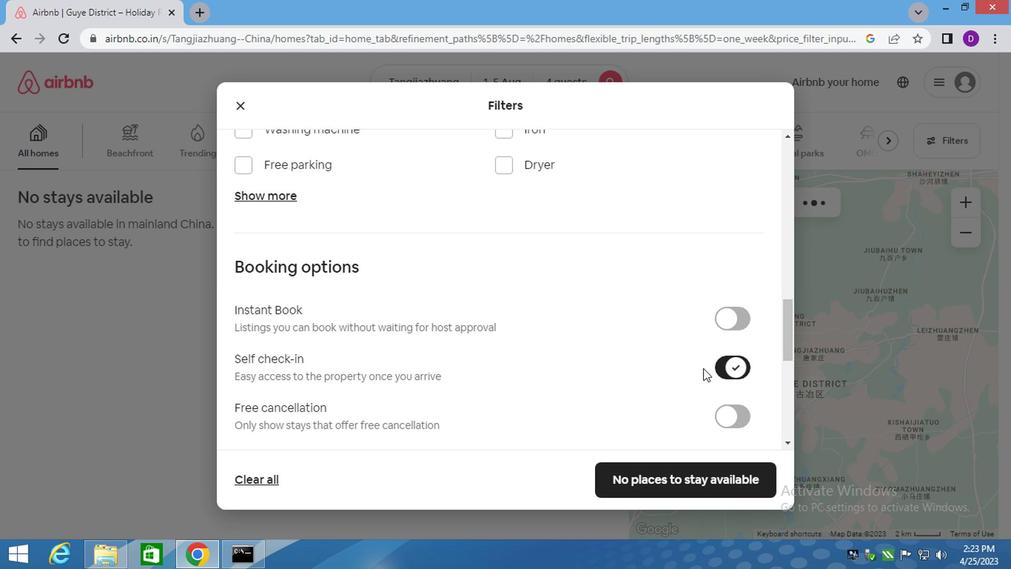 
Action: Mouse scrolled (496, 339) with delta (0, 0)
Screenshot: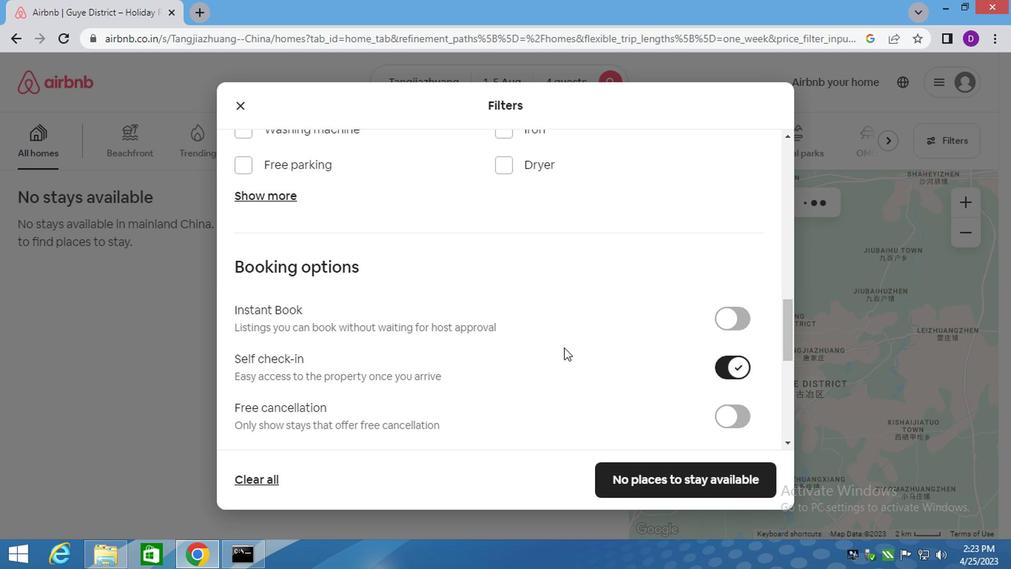 
Action: Mouse moved to (490, 339)
Screenshot: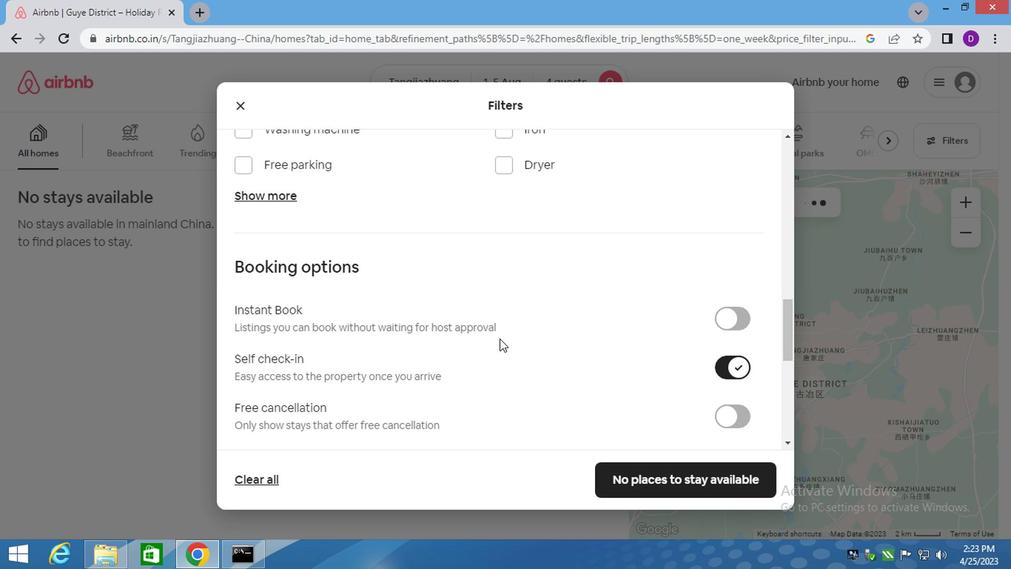 
Action: Mouse scrolled (490, 339) with delta (0, 0)
Screenshot: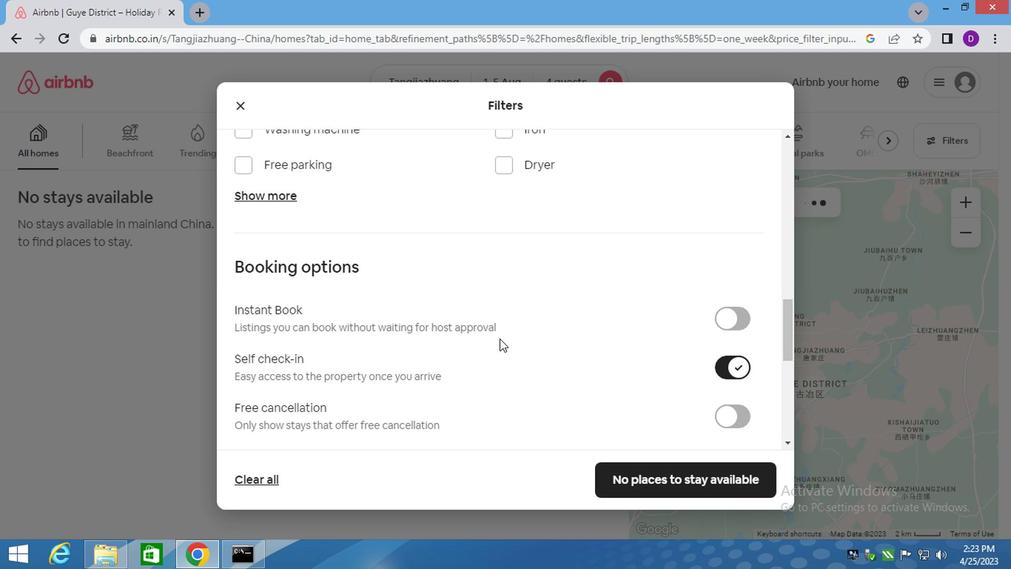 
Action: Mouse moved to (488, 340)
Screenshot: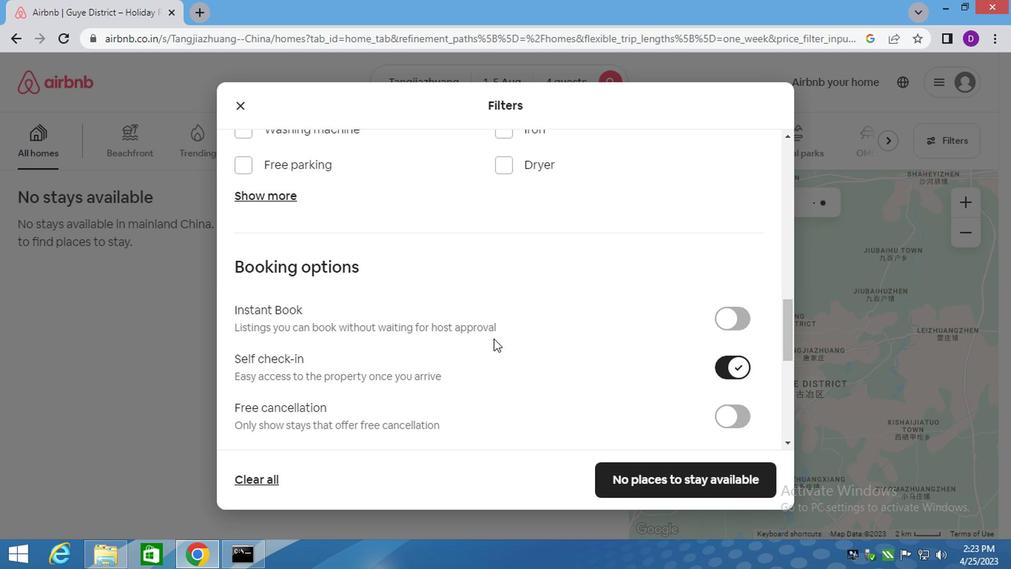 
Action: Mouse scrolled (489, 339) with delta (0, 0)
Screenshot: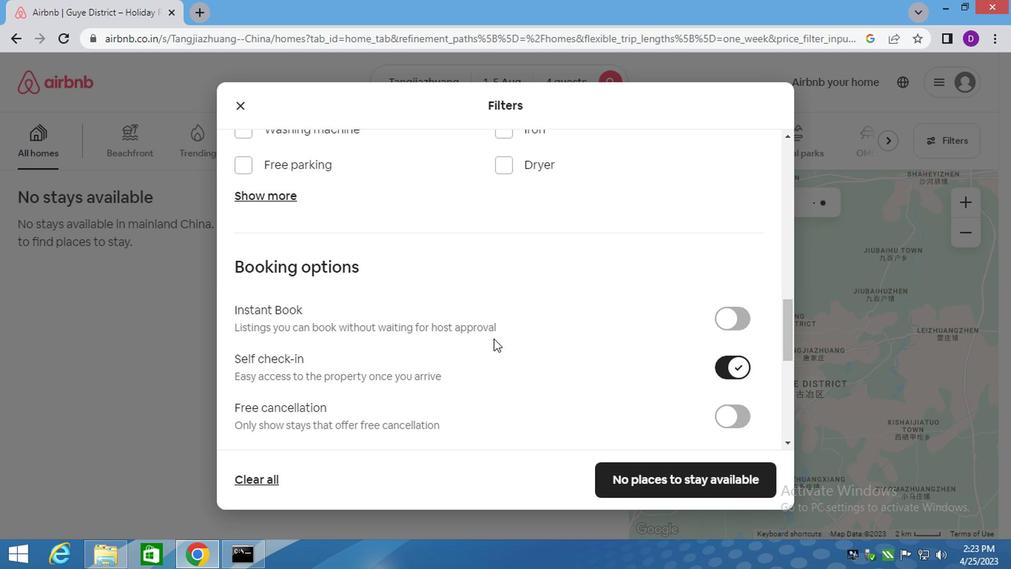 
Action: Mouse moved to (487, 341)
Screenshot: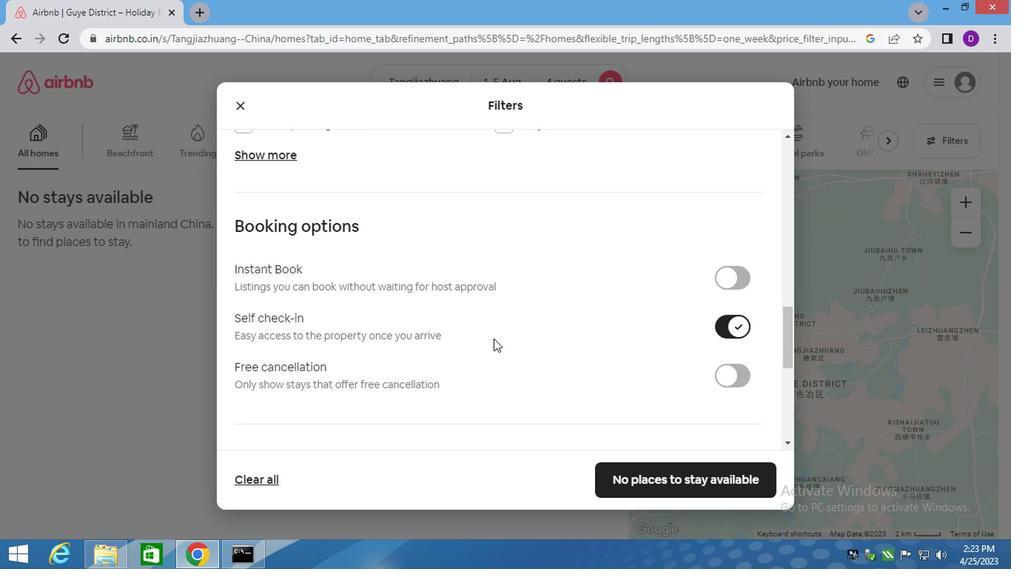 
Action: Mouse scrolled (489, 339) with delta (0, 0)
Screenshot: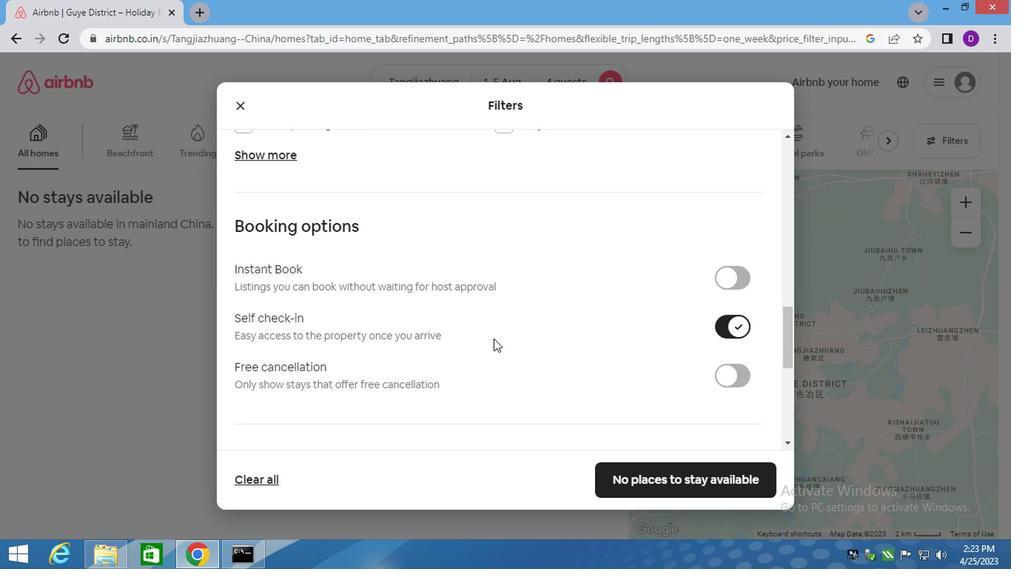
Action: Mouse scrolled (488, 339) with delta (0, 0)
Screenshot: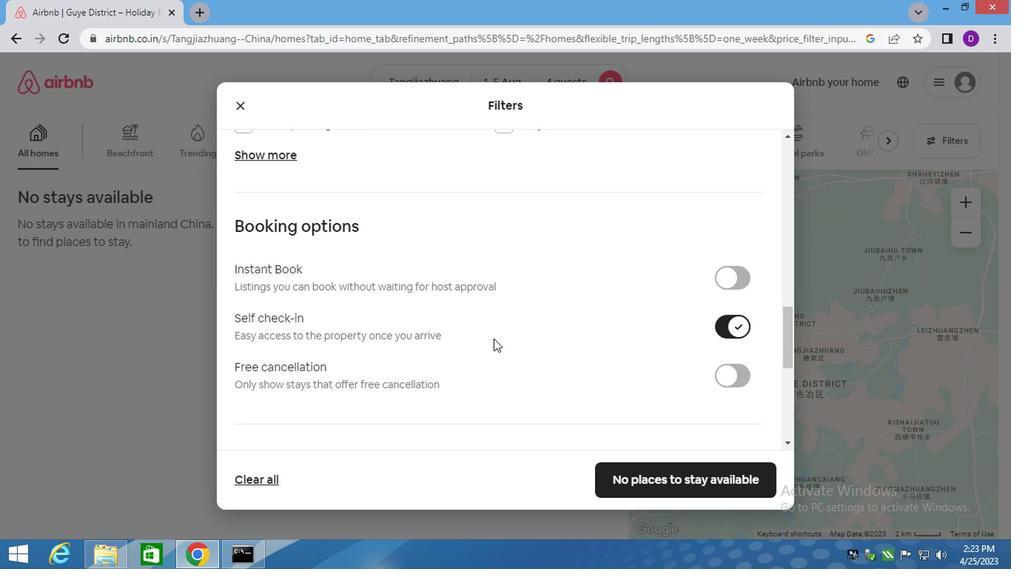 
Action: Mouse moved to (487, 343)
Screenshot: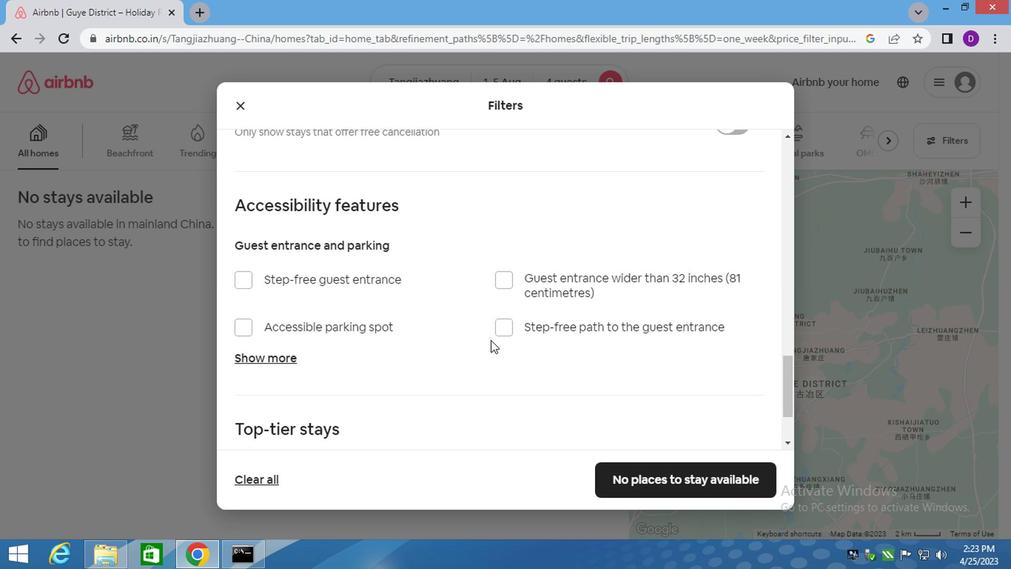 
Action: Mouse scrolled (487, 343) with delta (0, 0)
Screenshot: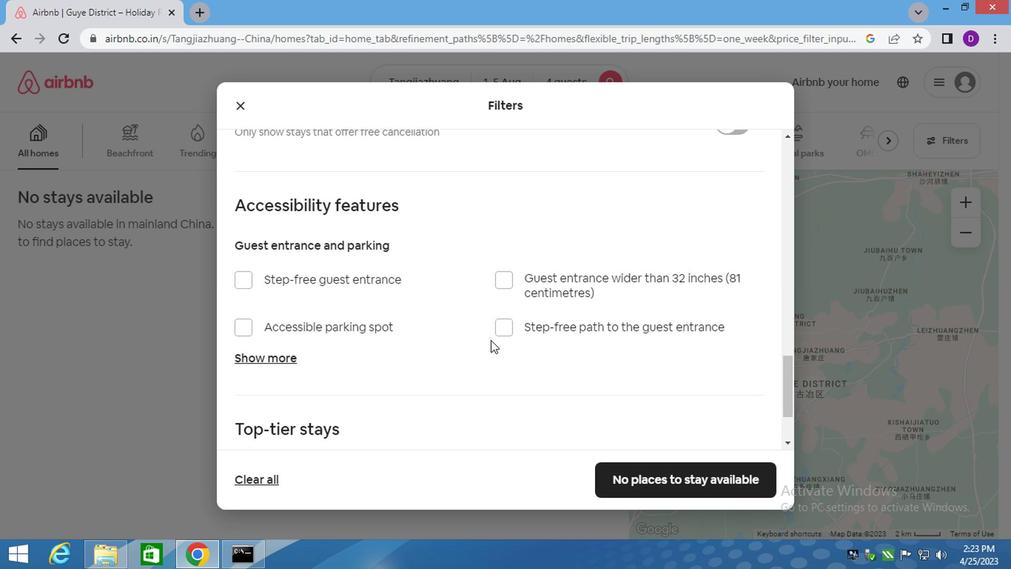 
Action: Mouse moved to (487, 345)
Screenshot: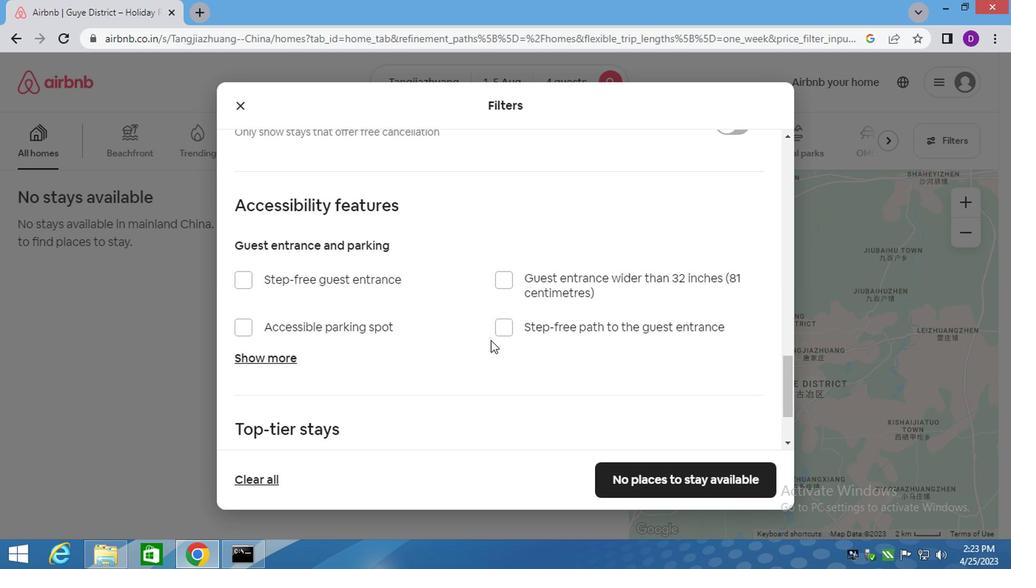 
Action: Mouse scrolled (487, 344) with delta (0, -1)
Screenshot: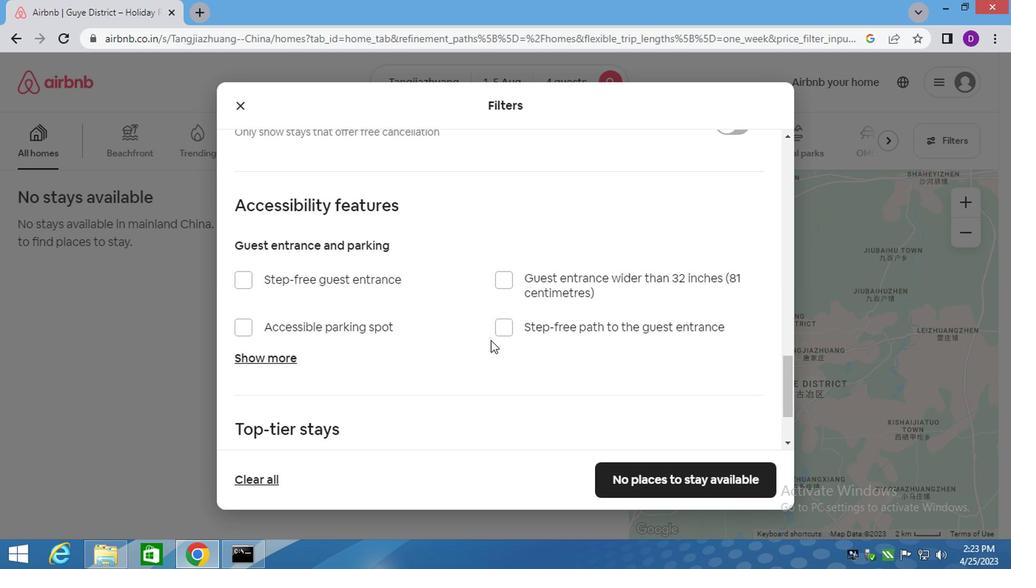 
Action: Mouse moved to (488, 346)
Screenshot: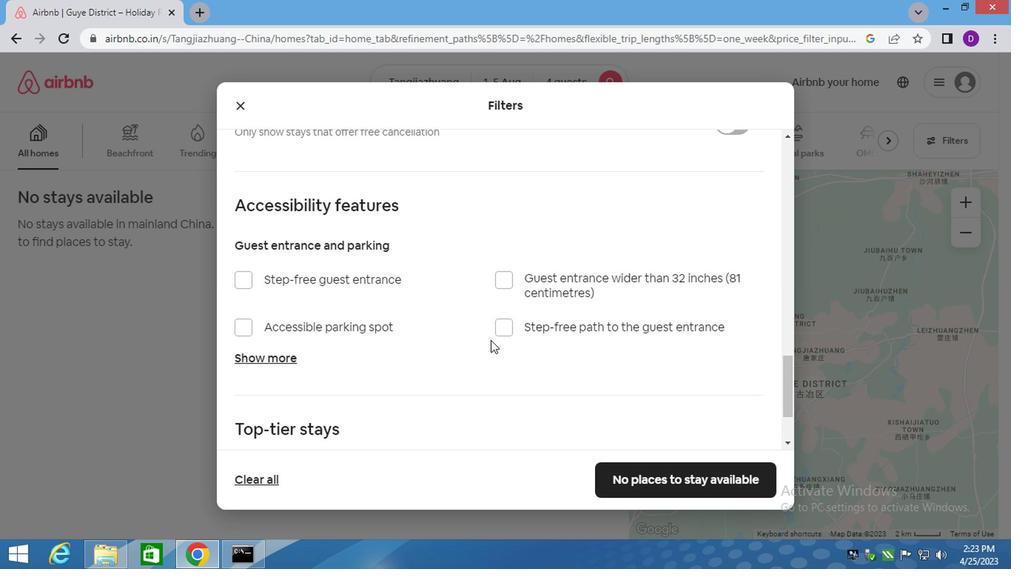 
Action: Mouse scrolled (488, 345) with delta (0, -1)
Screenshot: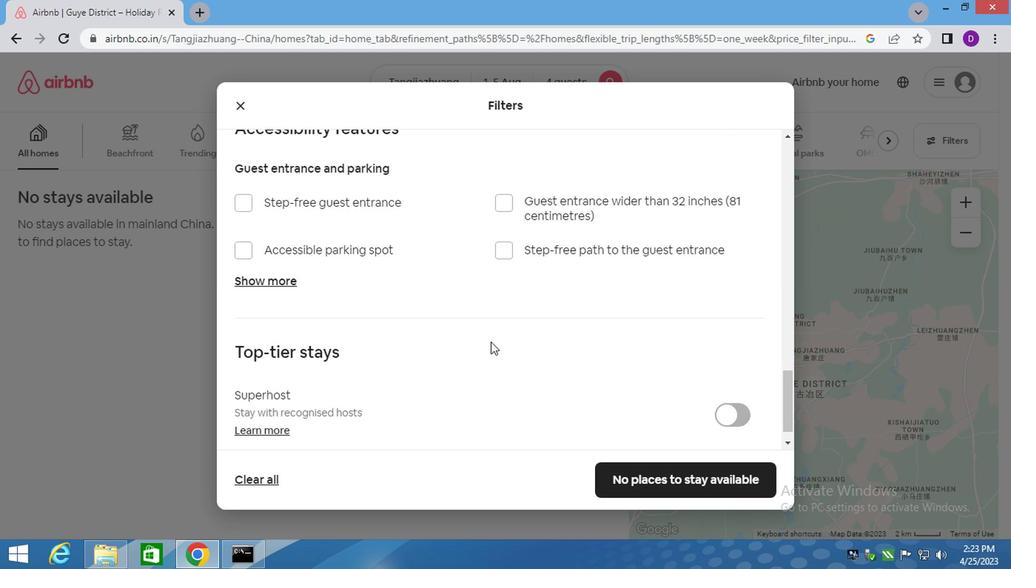 
Action: Mouse scrolled (488, 345) with delta (0, -1)
Screenshot: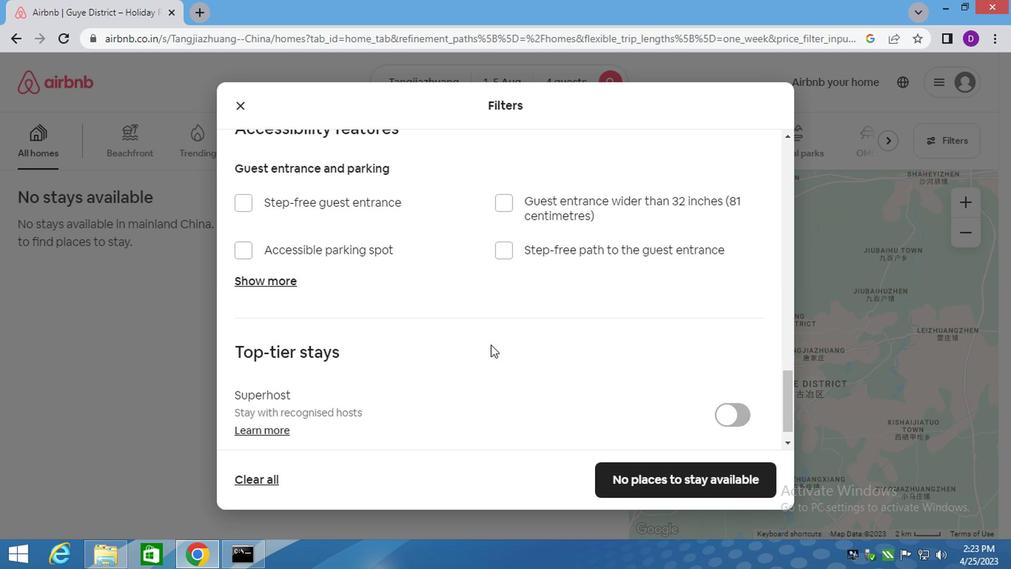 
Action: Mouse moved to (634, 394)
Screenshot: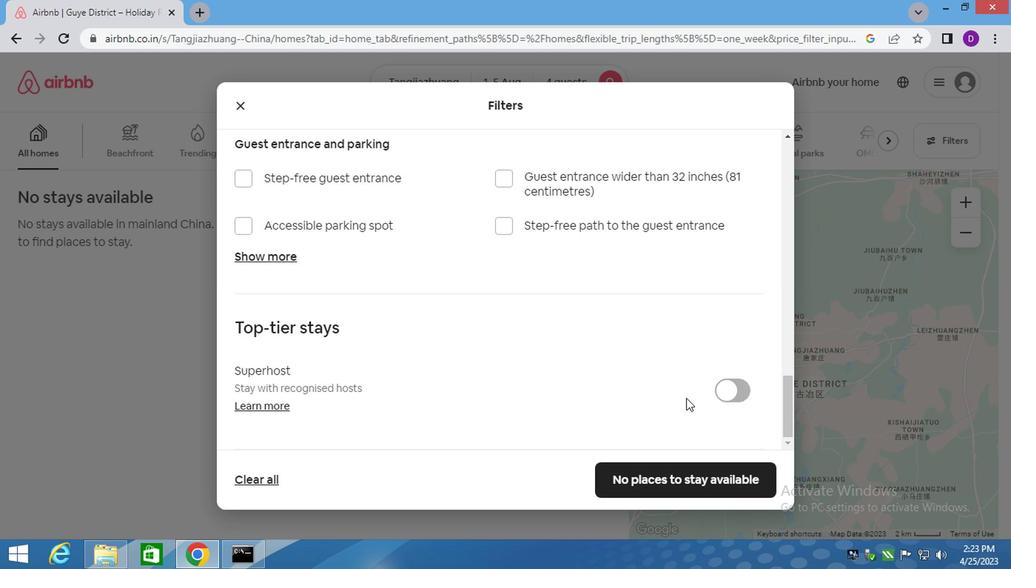 
Action: Mouse scrolled (634, 394) with delta (0, 0)
Screenshot: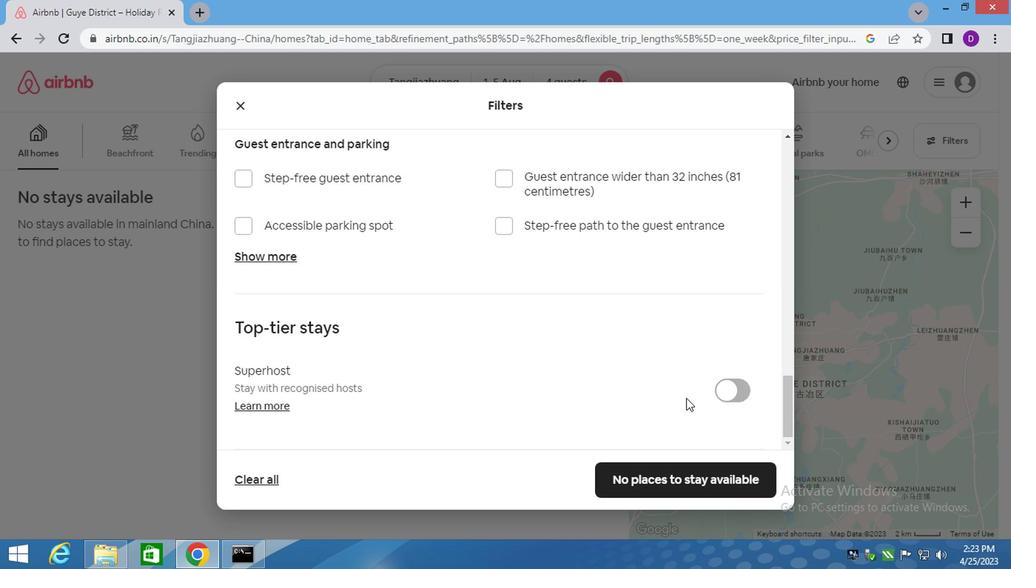 
Action: Mouse moved to (629, 395)
Screenshot: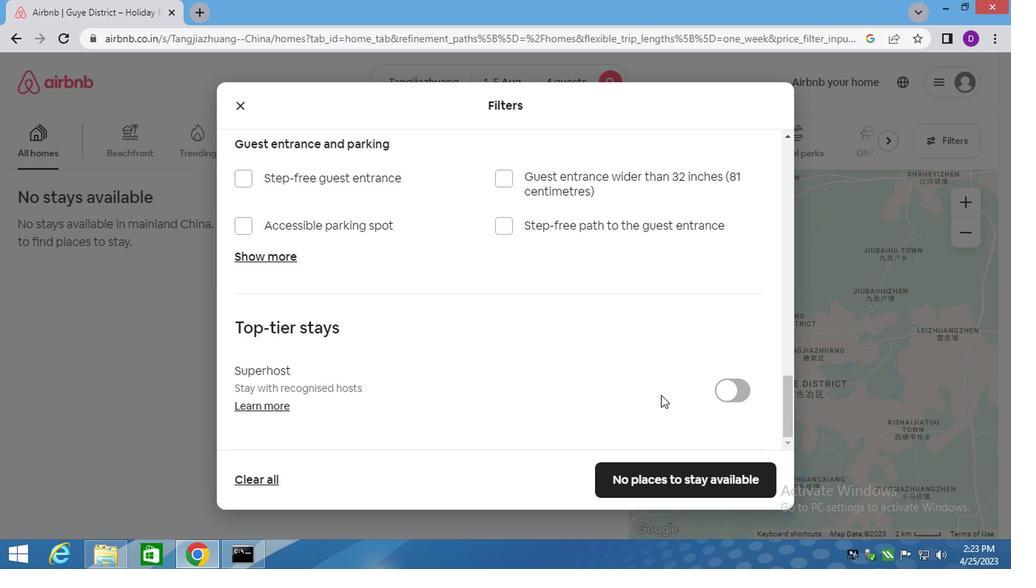 
Action: Mouse scrolled (629, 394) with delta (0, 0)
Screenshot: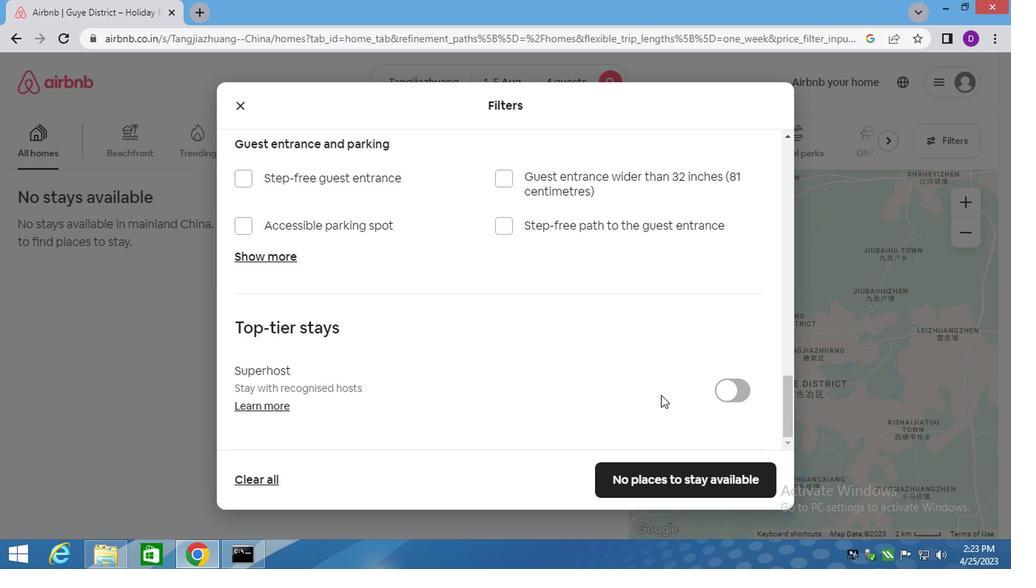 
Action: Mouse moved to (627, 396)
Screenshot: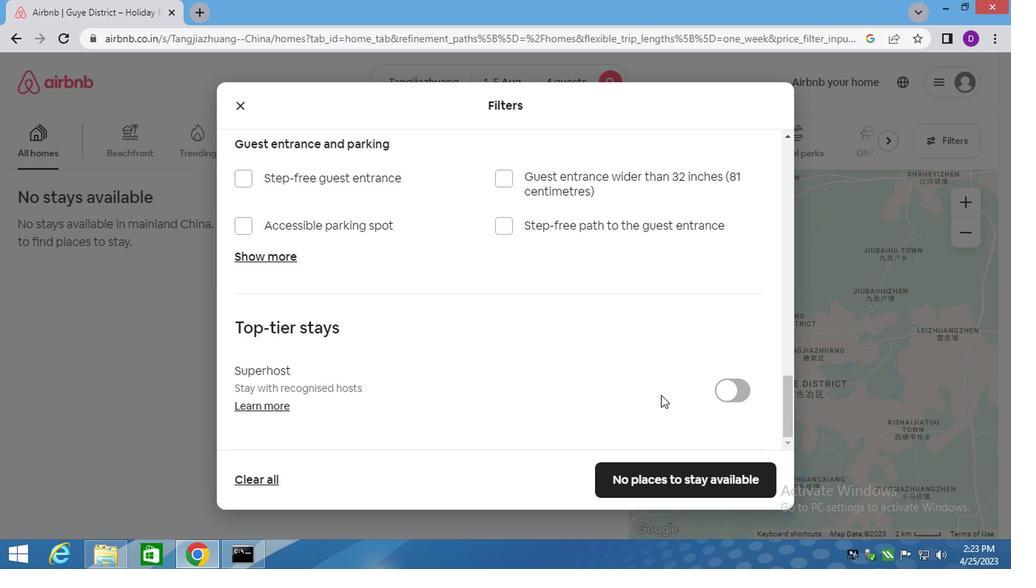 
Action: Mouse scrolled (627, 396) with delta (0, 0)
Screenshot: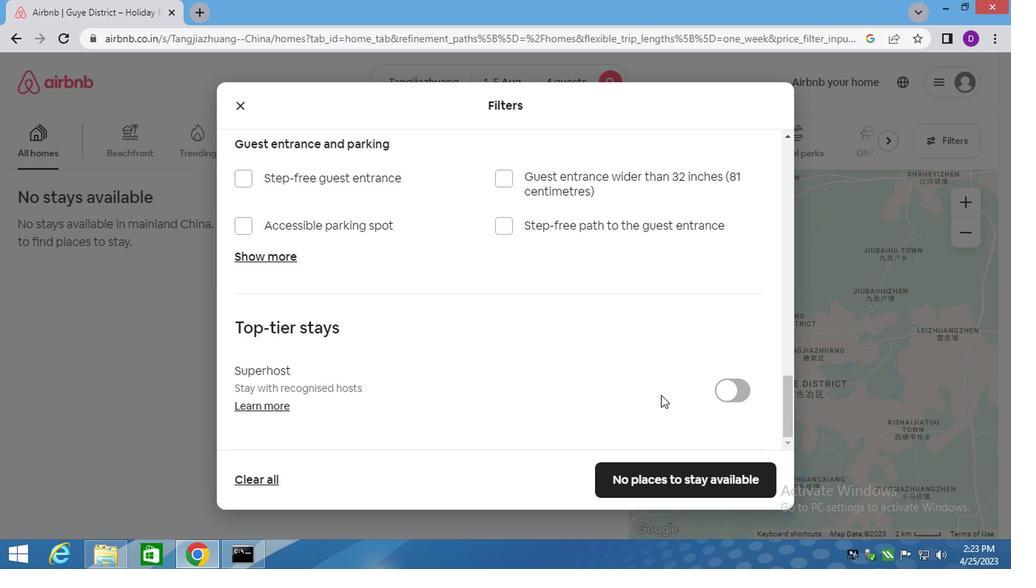 
Action: Mouse moved to (625, 398)
Screenshot: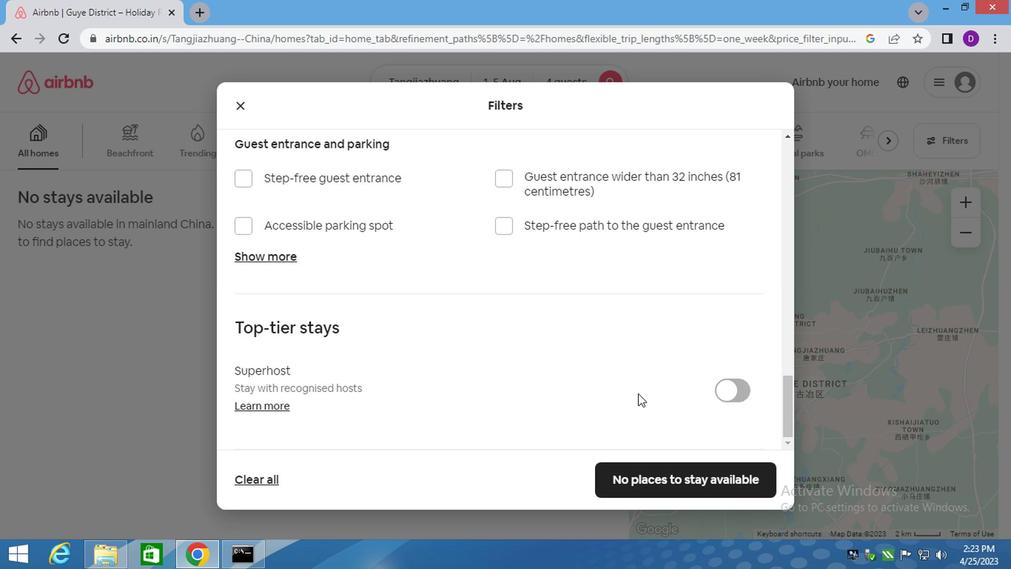 
Action: Mouse scrolled (625, 397) with delta (0, 0)
Screenshot: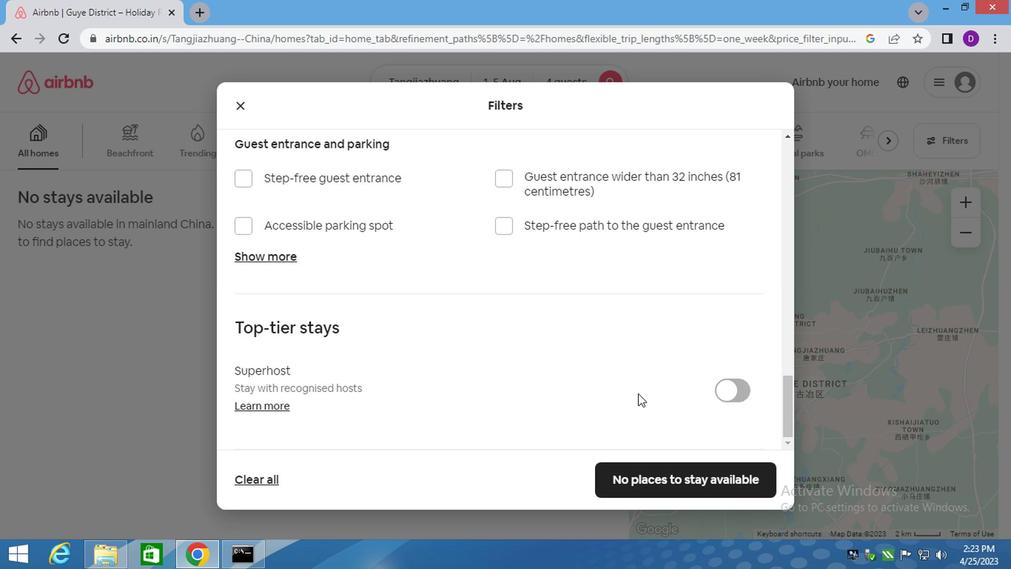 
Action: Mouse moved to (623, 399)
Screenshot: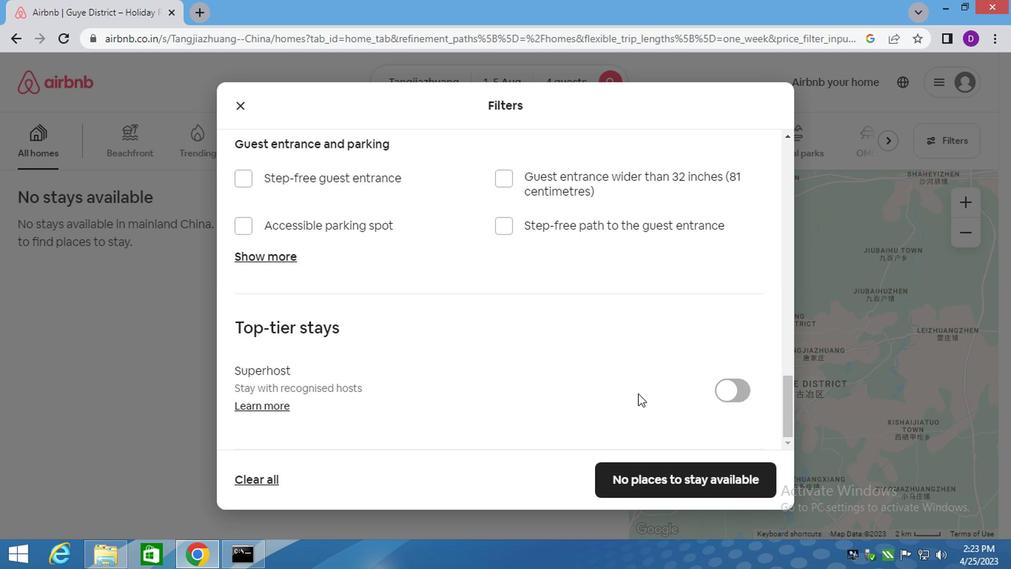 
Action: Mouse scrolled (623, 398) with delta (0, -1)
Screenshot: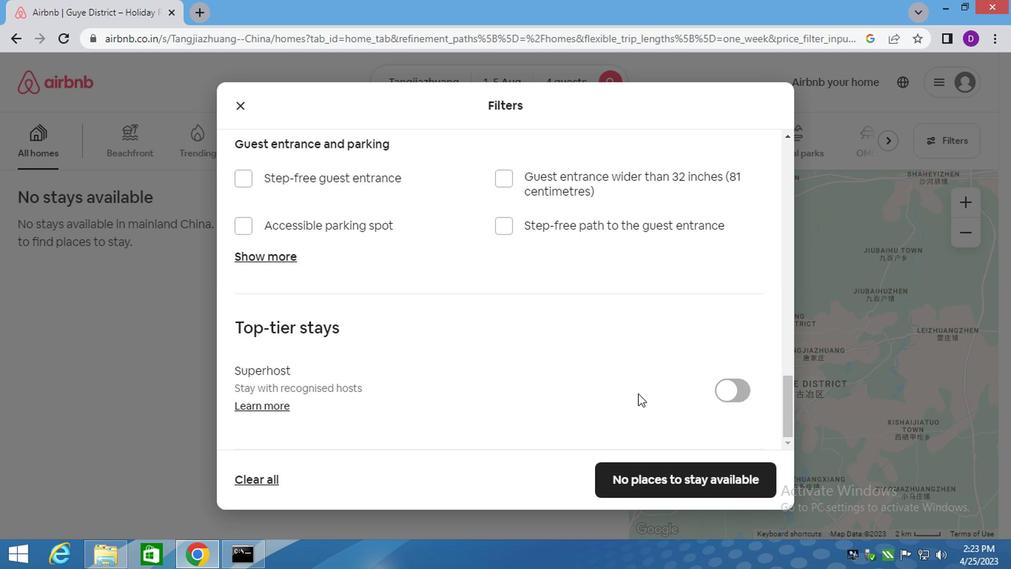 
Action: Mouse moved to (652, 480)
Screenshot: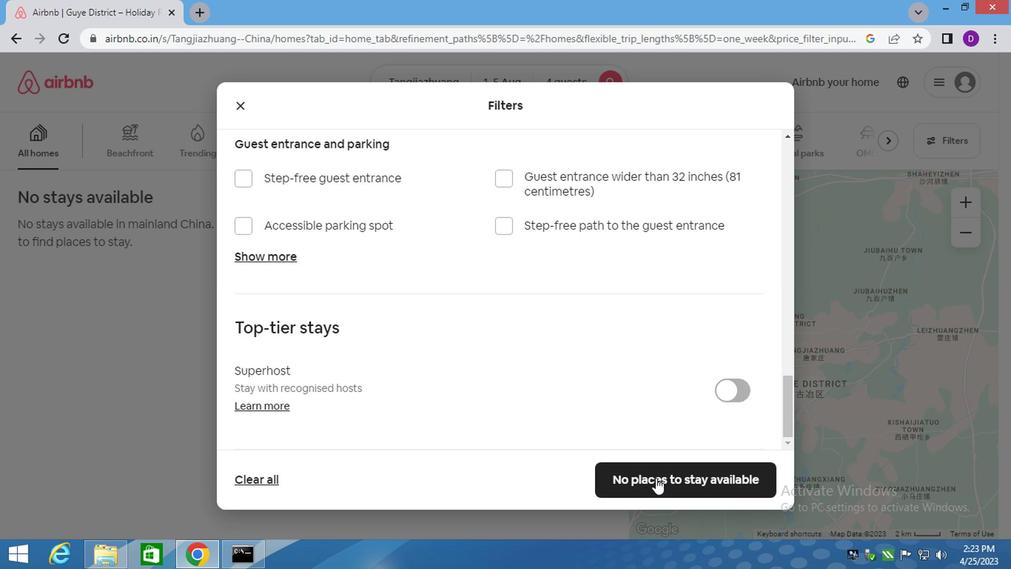
Action: Mouse pressed left at (652, 480)
Screenshot: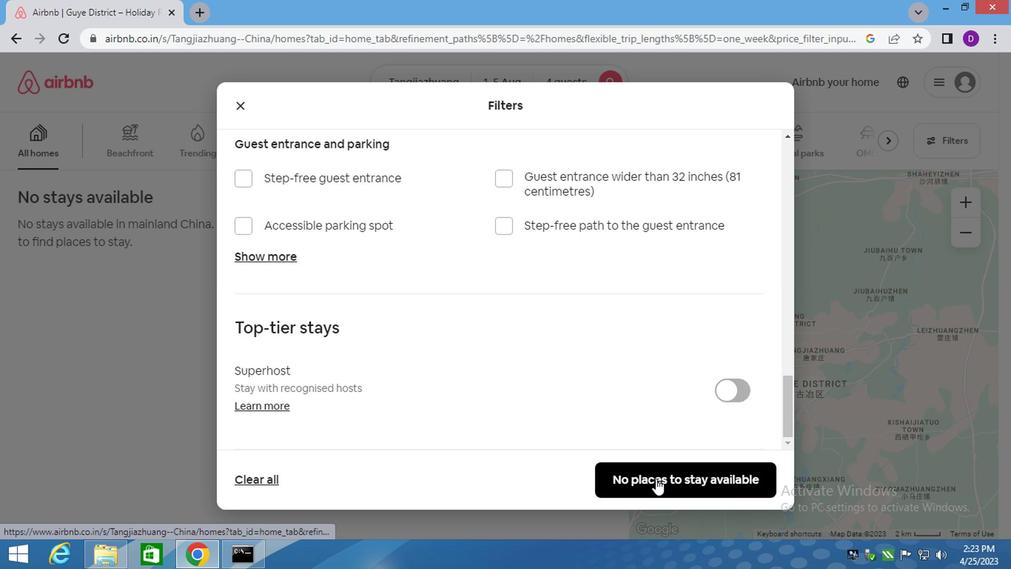 
Action: Mouse moved to (602, 414)
Screenshot: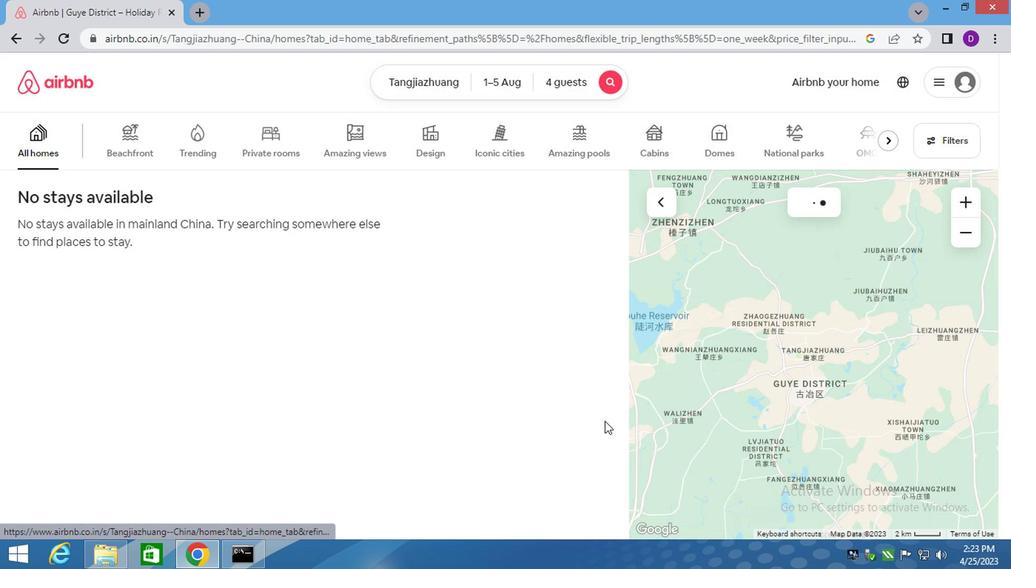 
